 Task: Make in the project AztecTech an epic 'Software as a service (SaaS) migration'. Create in the project AztecTech an epic 'Cloud security enhancement'. Add in the project AztecTech an epic 'Continuous integration and delivery (CI/CD) implementation'
Action: Mouse moved to (233, 65)
Screenshot: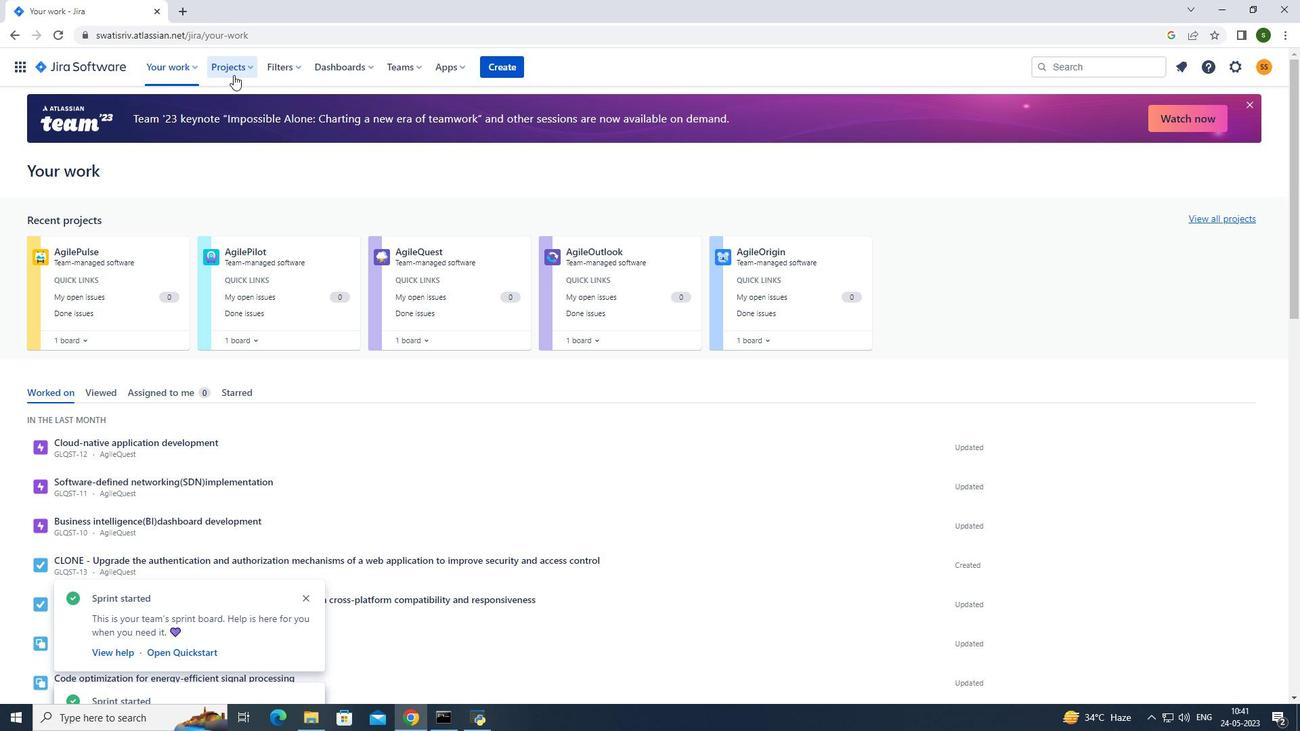 
Action: Mouse pressed left at (233, 65)
Screenshot: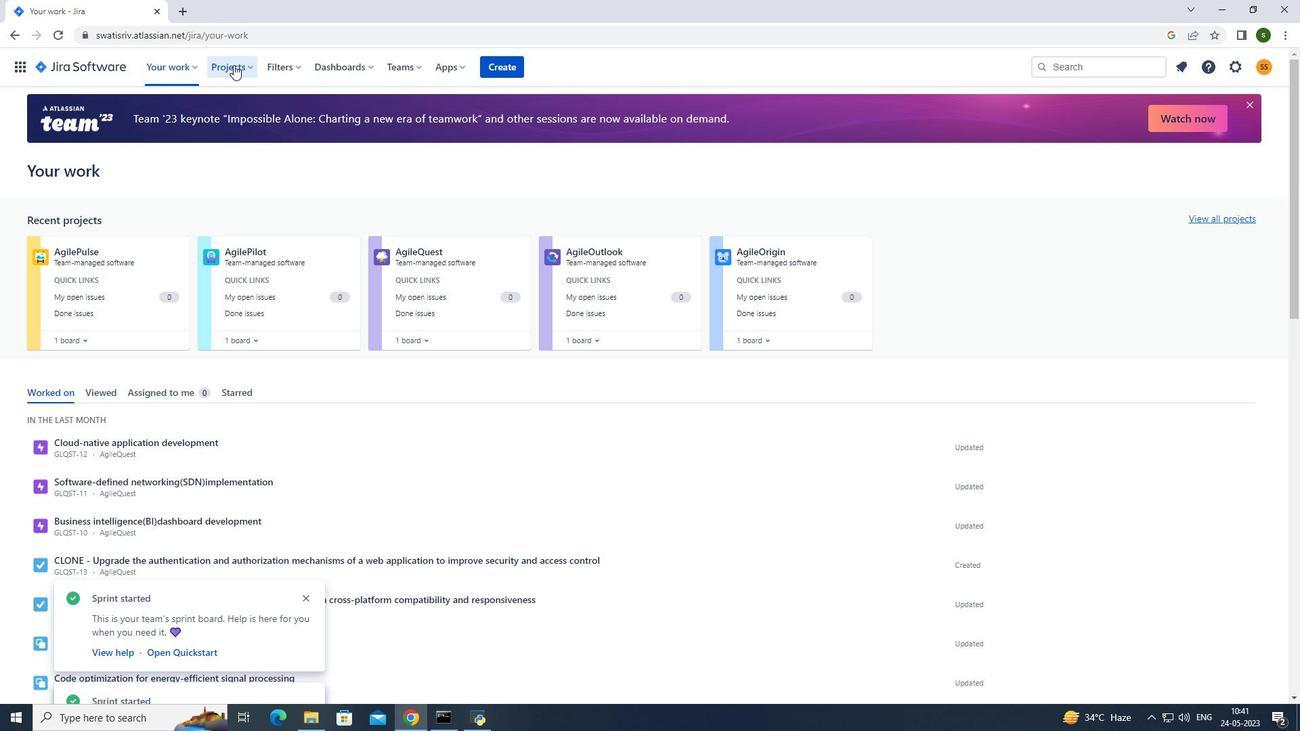
Action: Mouse moved to (270, 120)
Screenshot: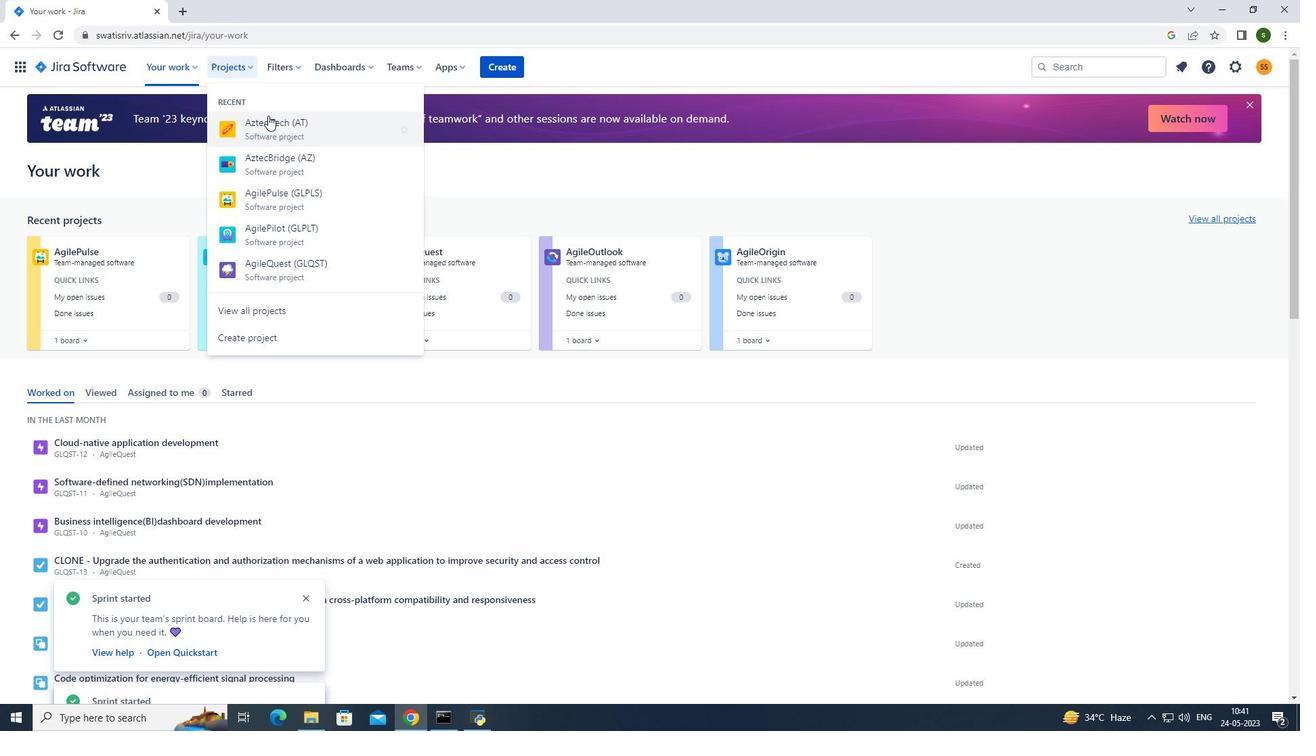 
Action: Mouse pressed left at (270, 120)
Screenshot: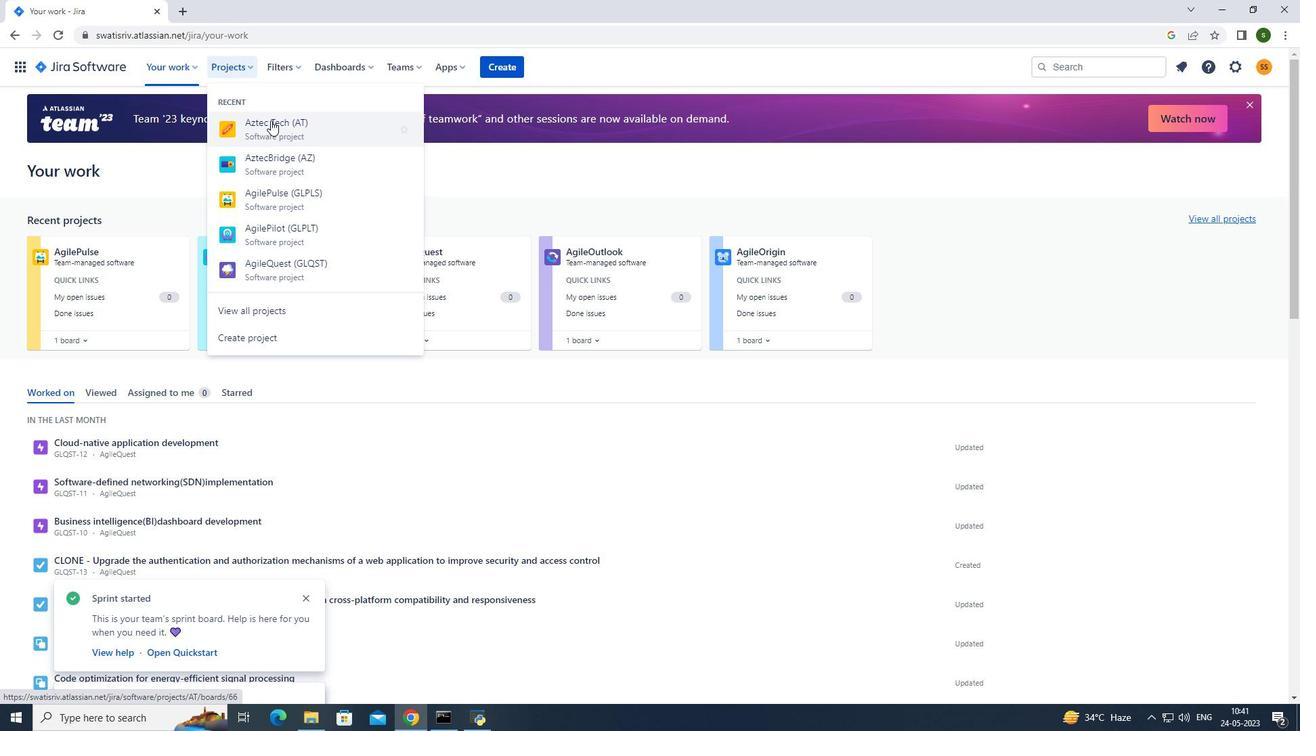 
Action: Mouse moved to (94, 209)
Screenshot: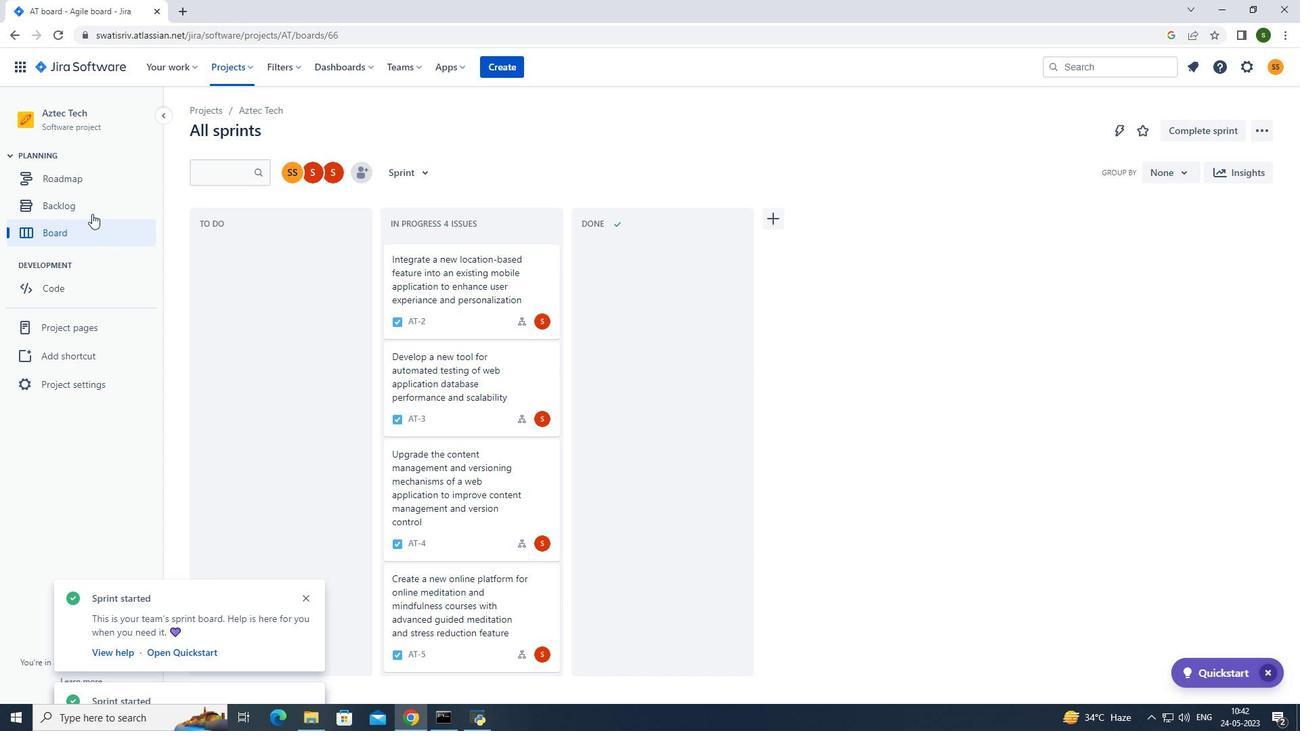 
Action: Mouse pressed left at (94, 209)
Screenshot: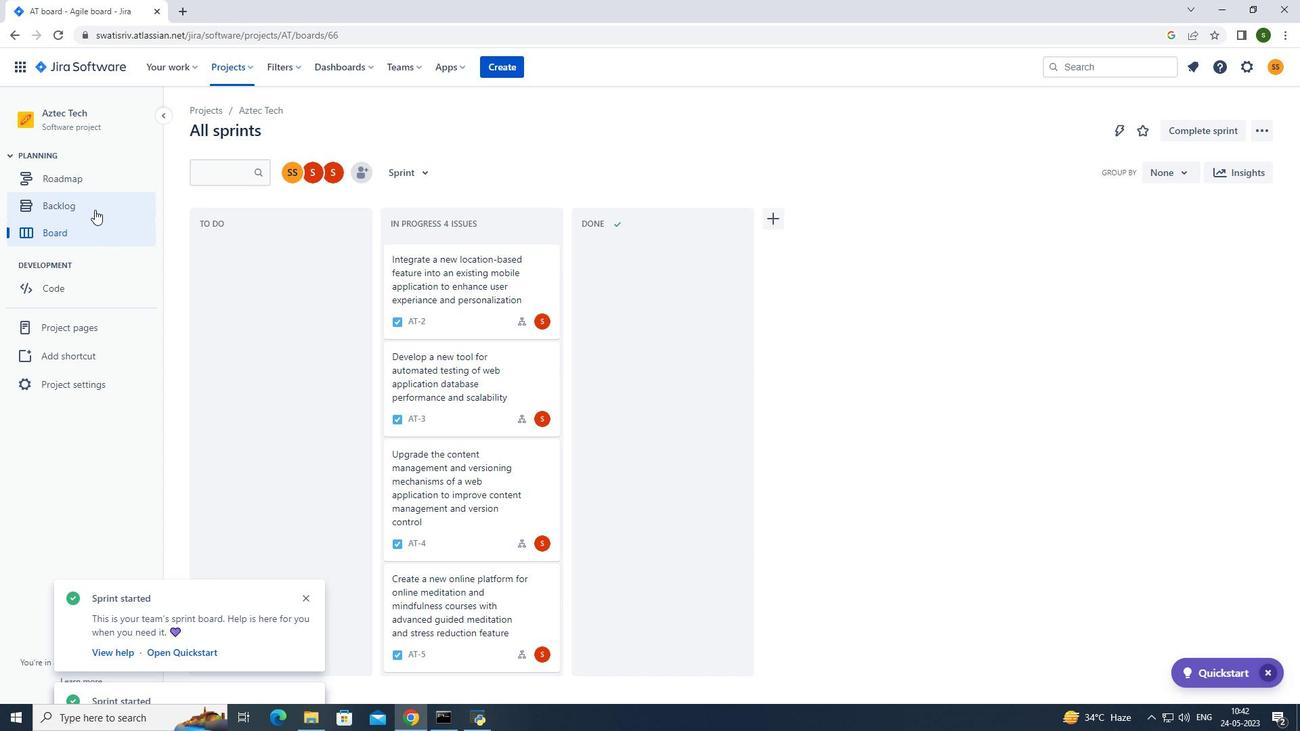 
Action: Mouse moved to (420, 168)
Screenshot: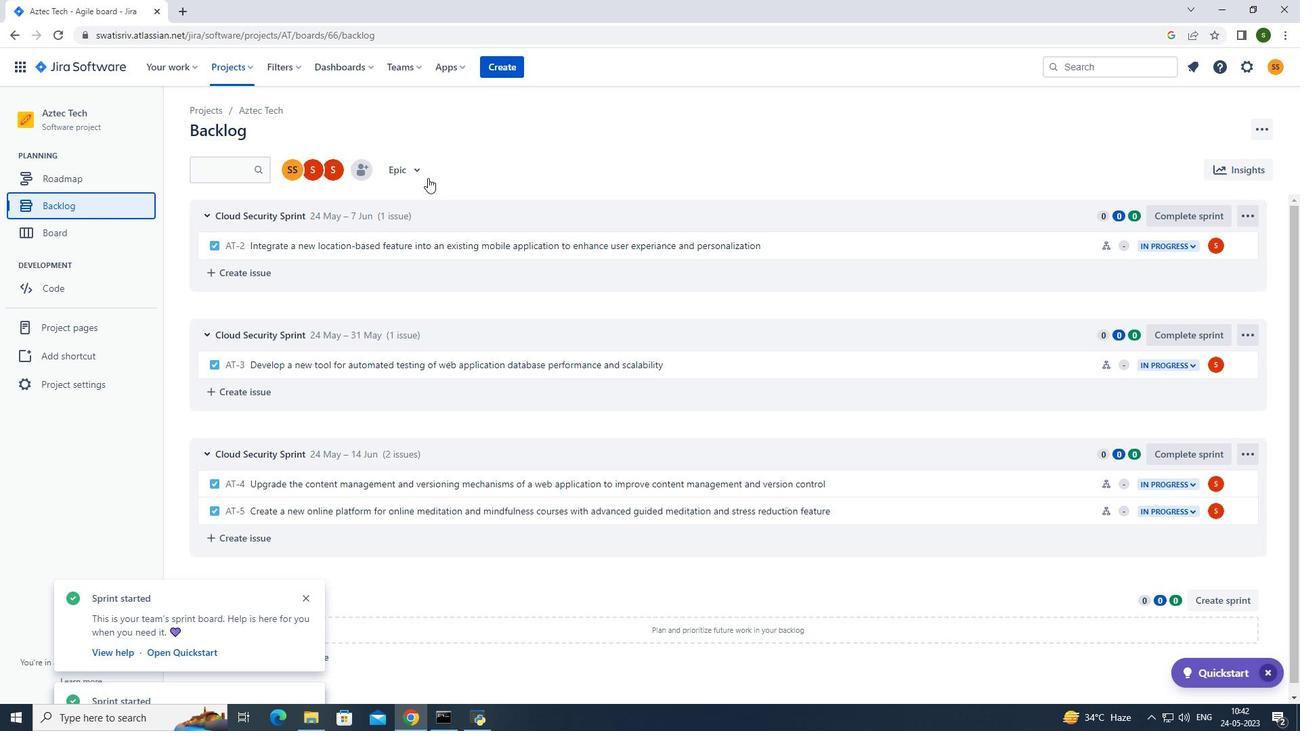 
Action: Mouse pressed left at (420, 168)
Screenshot: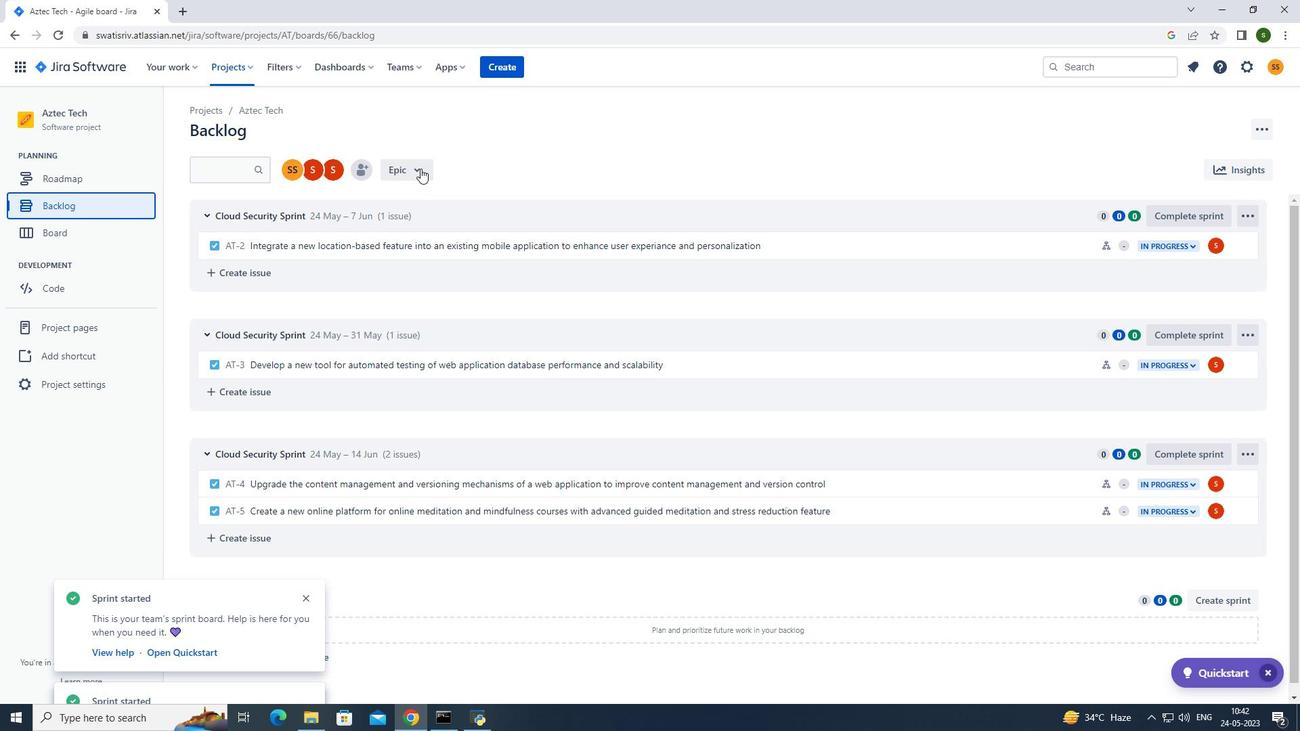 
Action: Mouse moved to (400, 250)
Screenshot: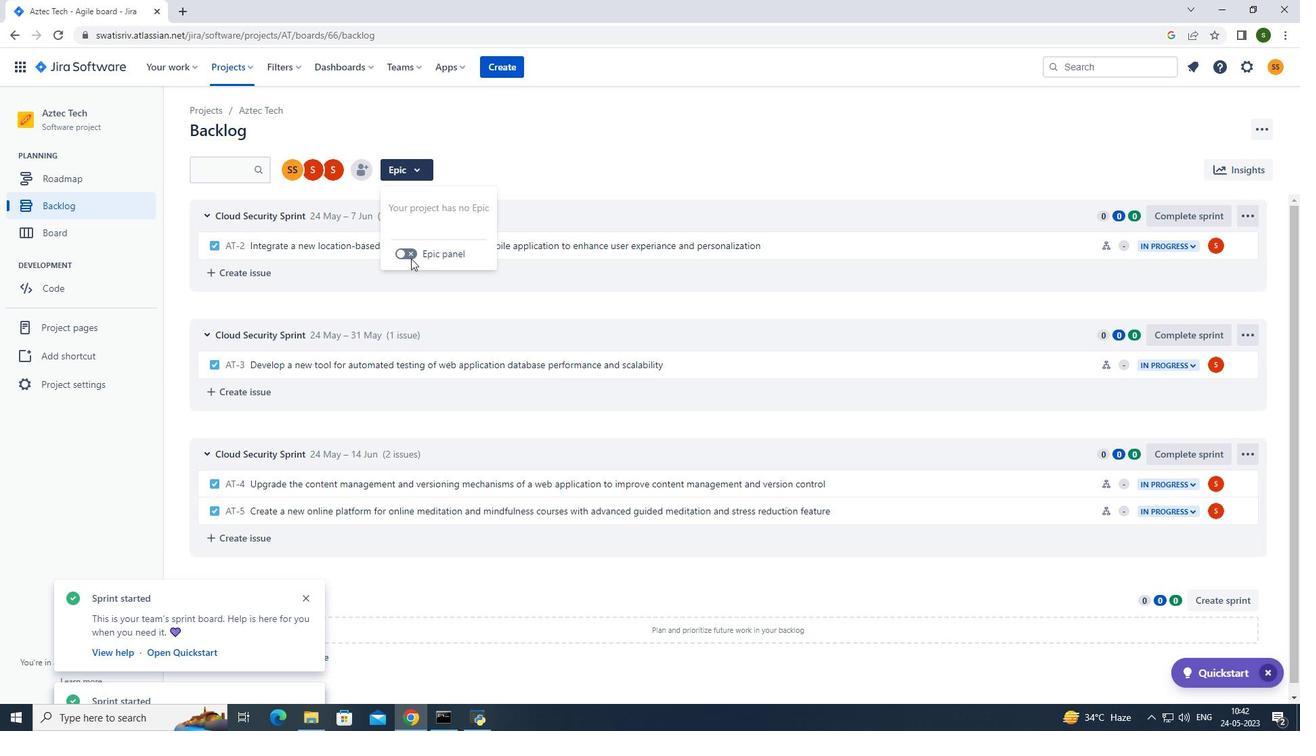 
Action: Mouse pressed left at (400, 250)
Screenshot: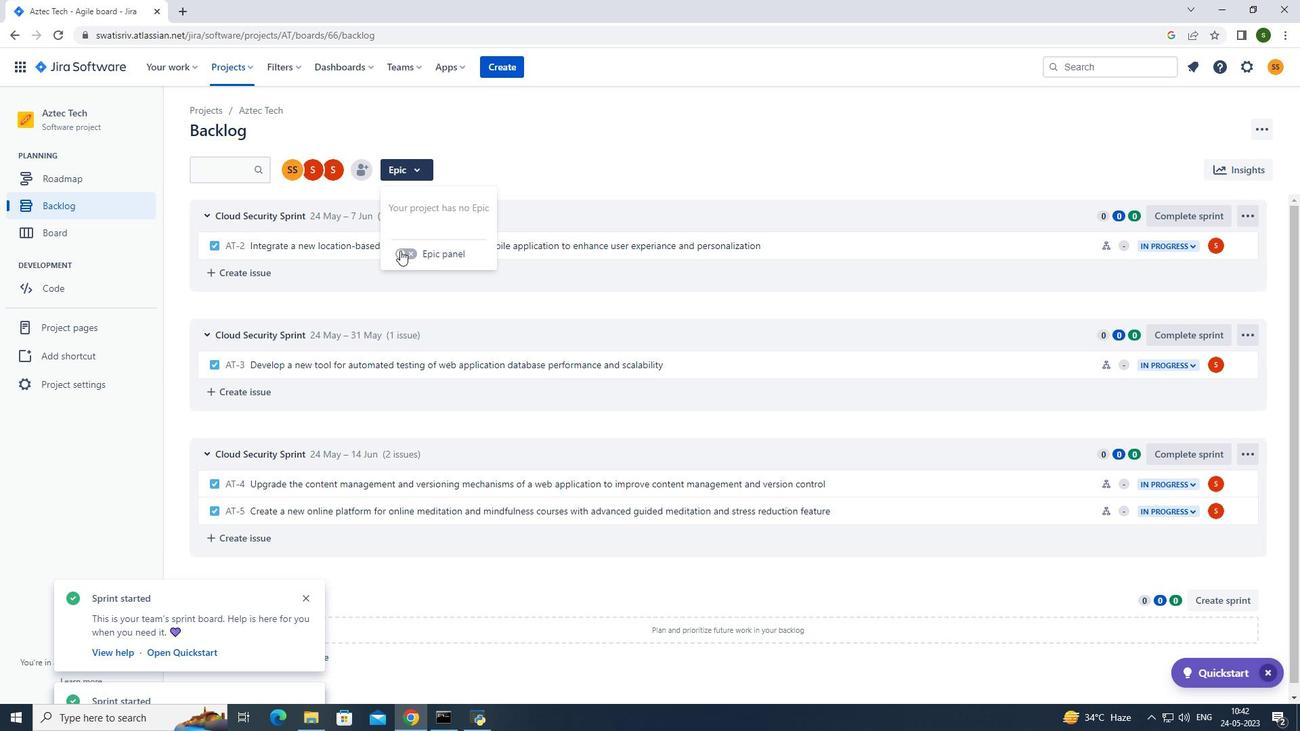 
Action: Mouse moved to (270, 473)
Screenshot: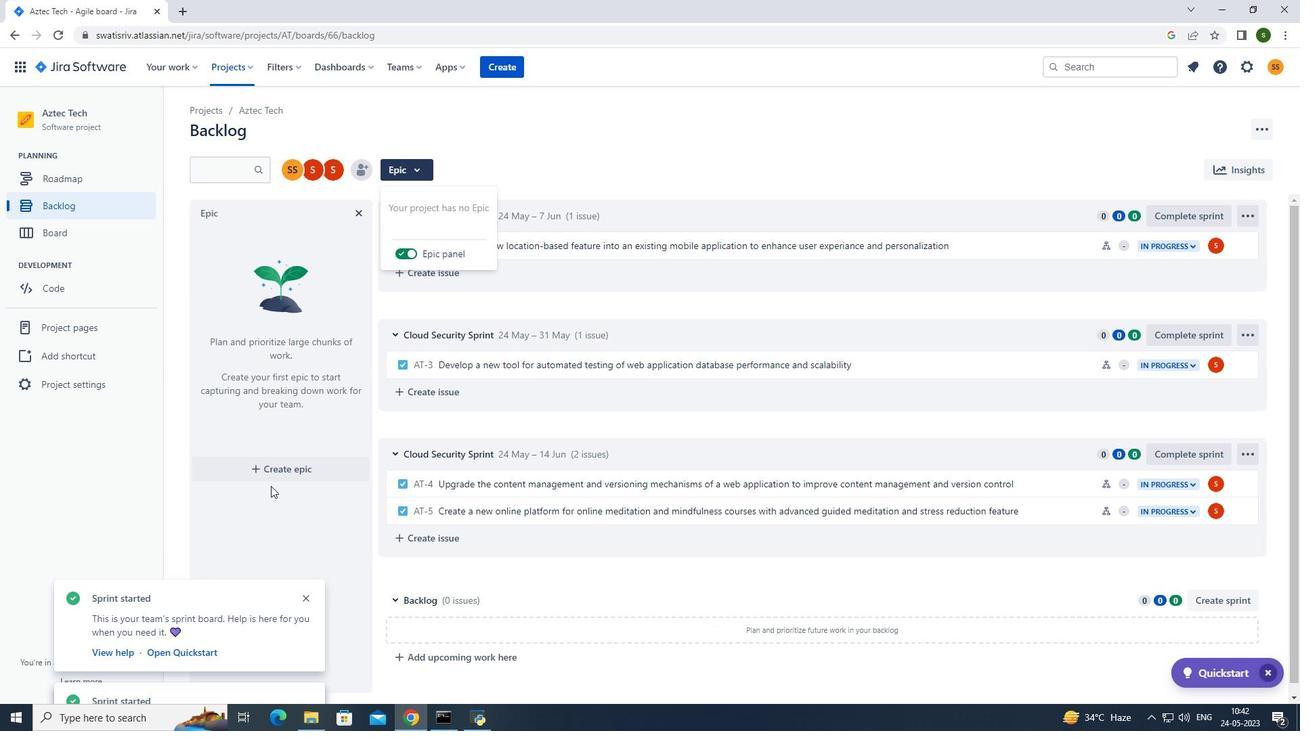 
Action: Mouse pressed left at (270, 473)
Screenshot: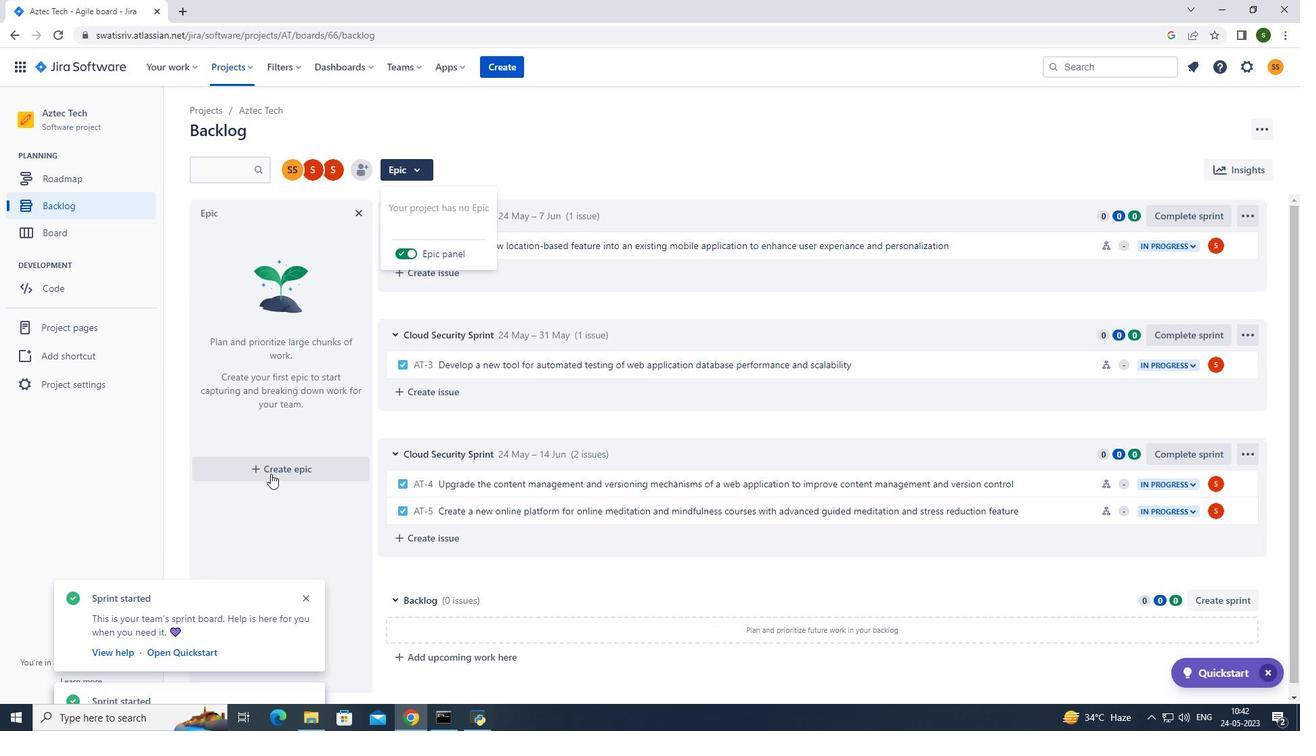 
Action: Mouse moved to (271, 472)
Screenshot: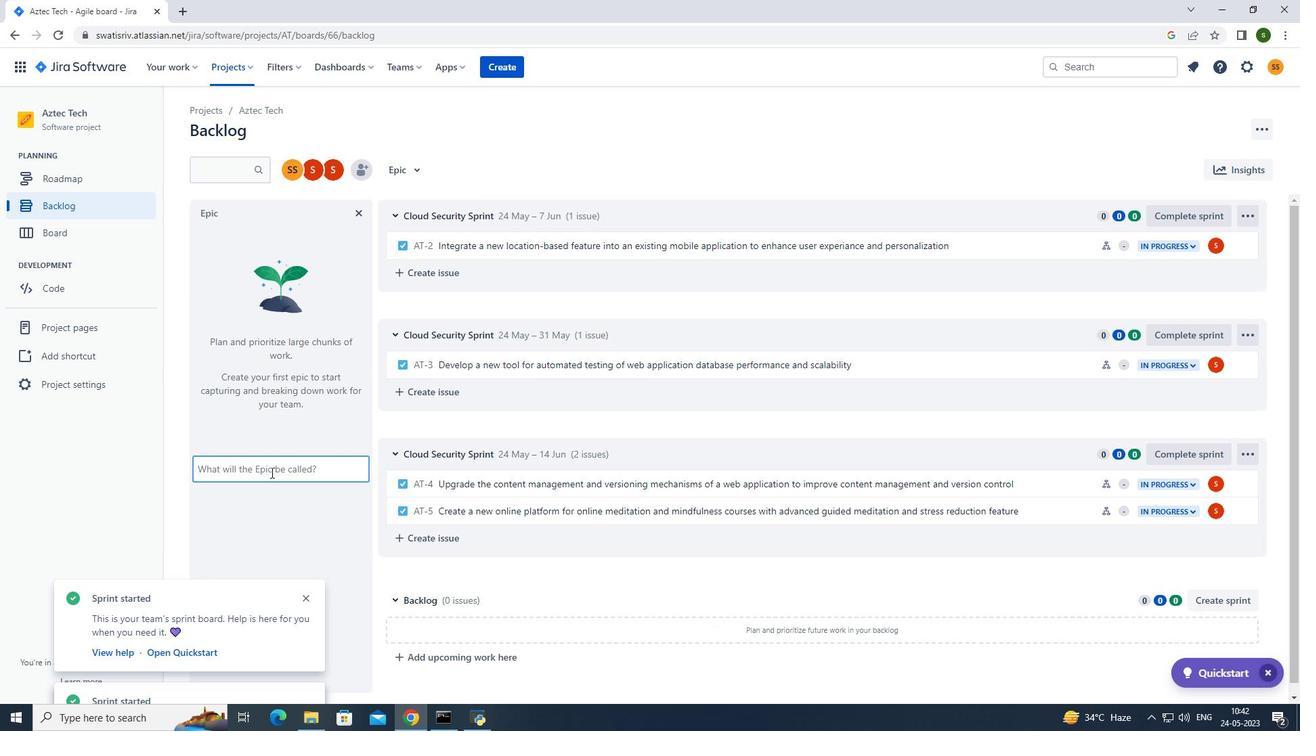 
Action: Key pressed <Key.caps_lock>S<Key.caps_lock>oftware<Key.space>as<Key.space>a<Key.space>service<Key.shift_r>(<Key.caps_lock>S<Key.caps_lock>aa<Key.caps_lock>S<Key.shift_r>)<Key.caps_lock>migration<Key.enter>
Screenshot: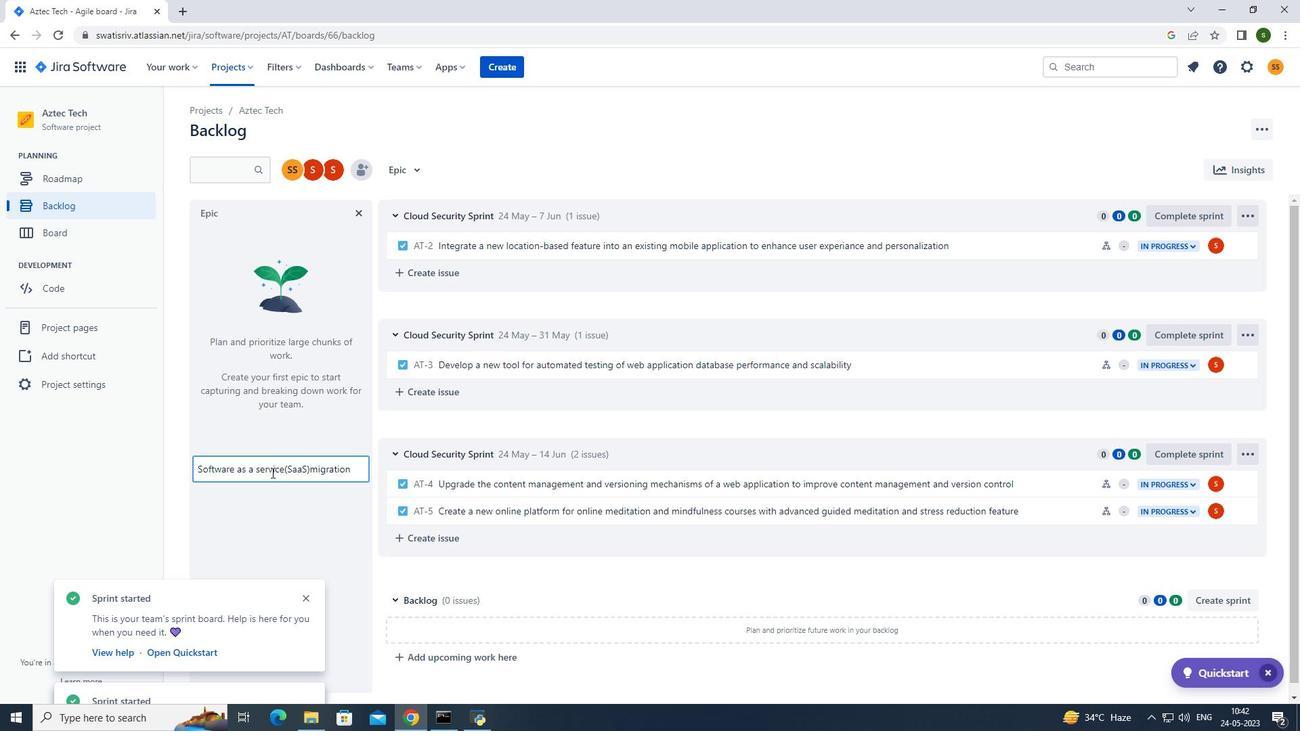 
Action: Mouse moved to (249, 62)
Screenshot: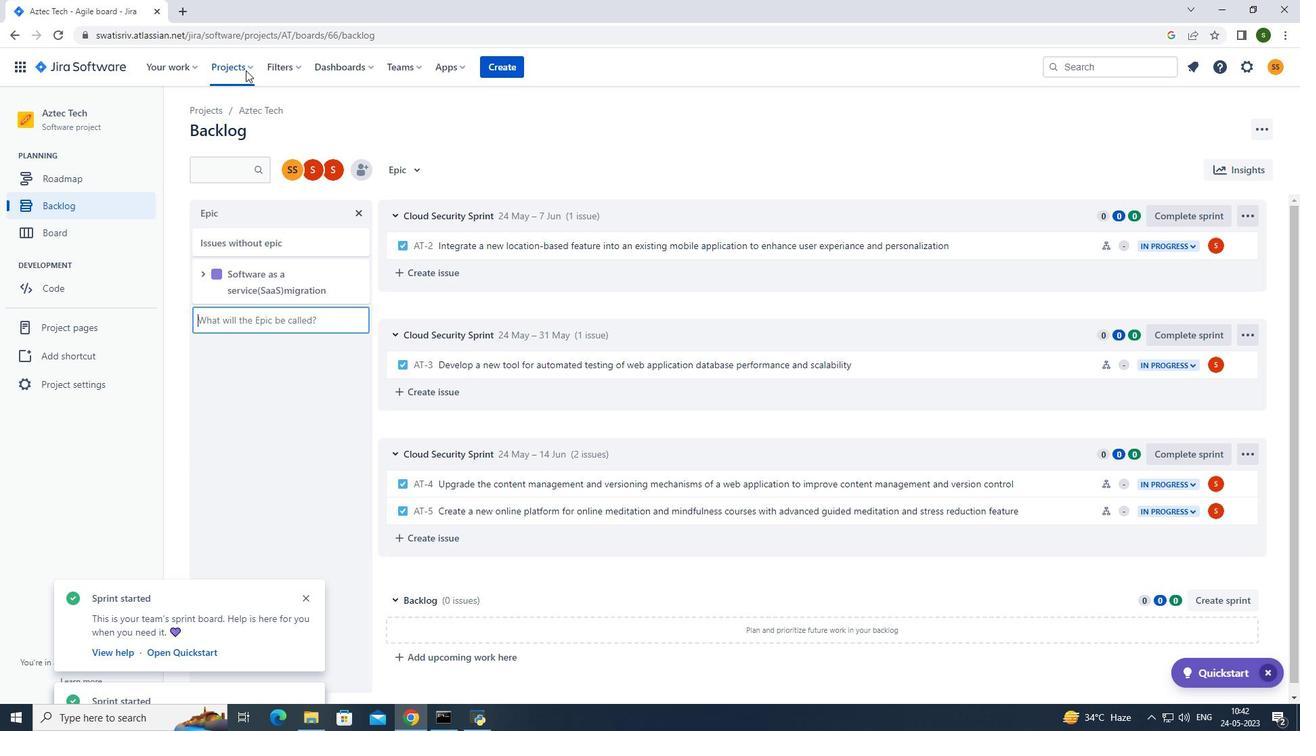
Action: Mouse pressed left at (249, 62)
Screenshot: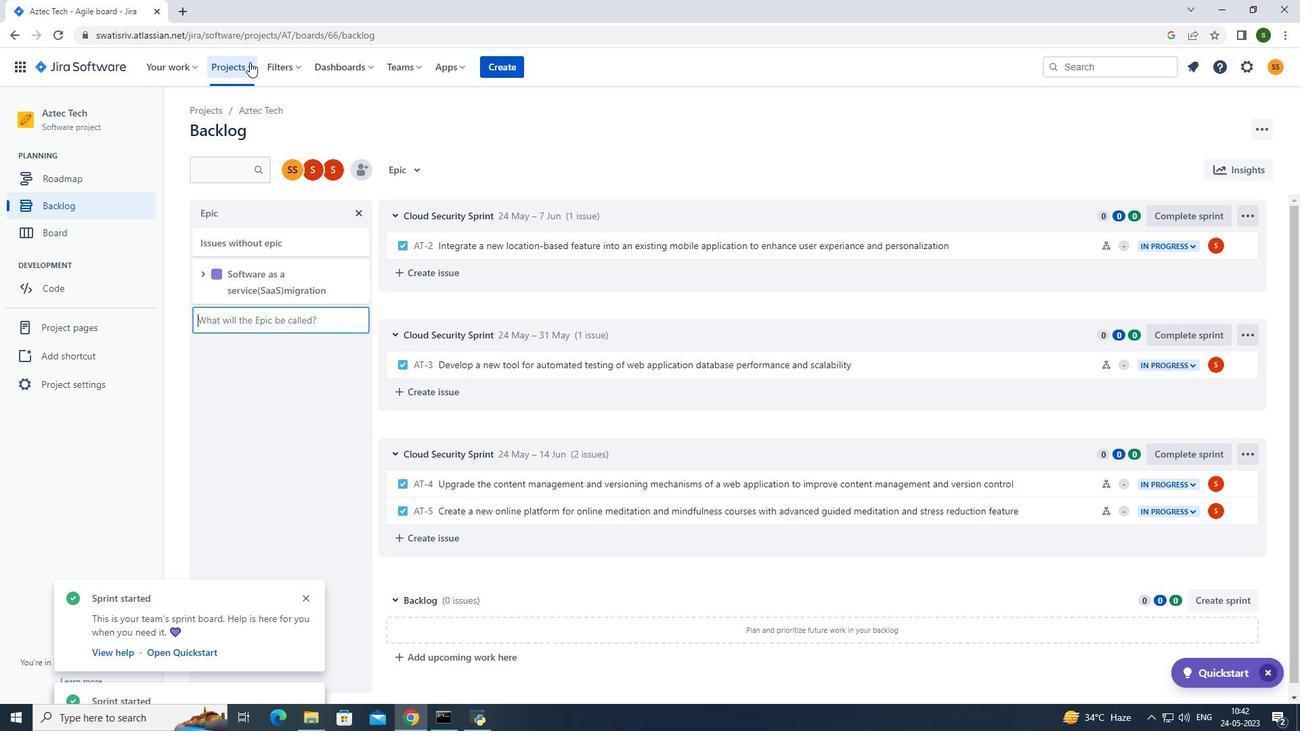 
Action: Mouse moved to (272, 128)
Screenshot: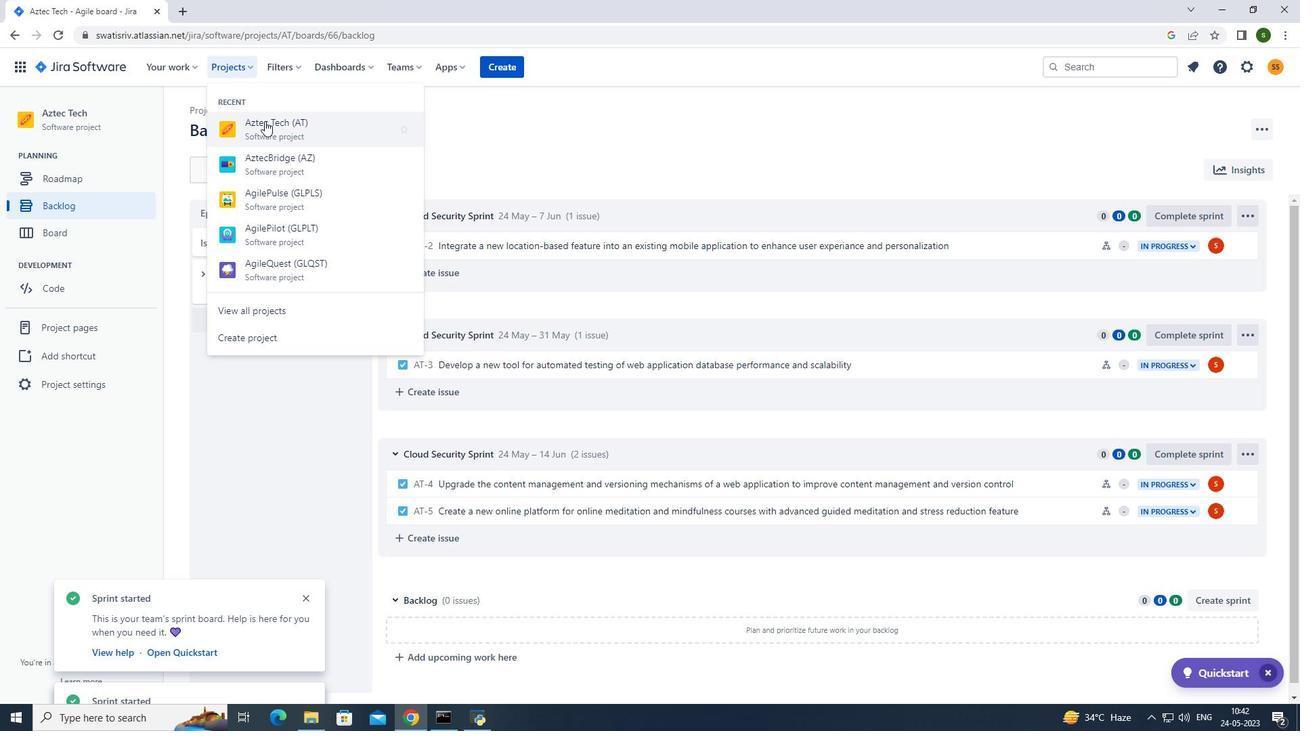 
Action: Mouse pressed left at (272, 128)
Screenshot: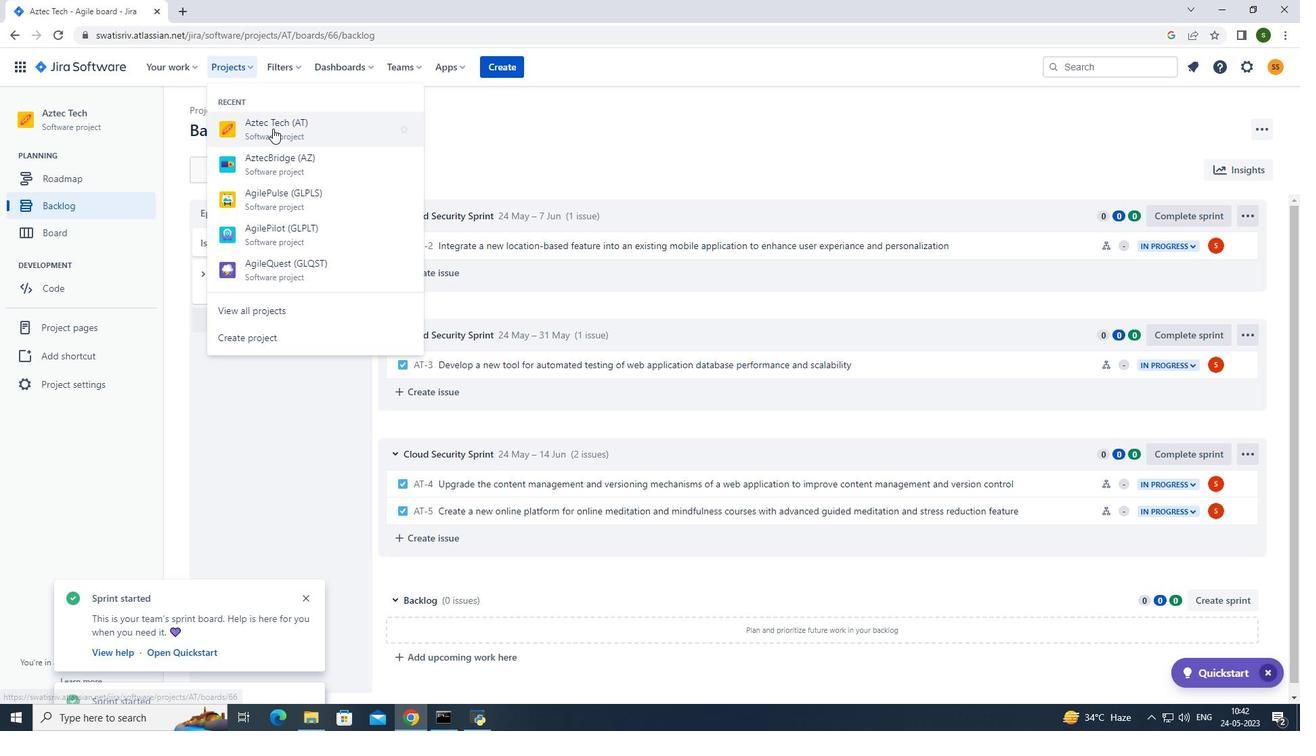 
Action: Mouse moved to (102, 212)
Screenshot: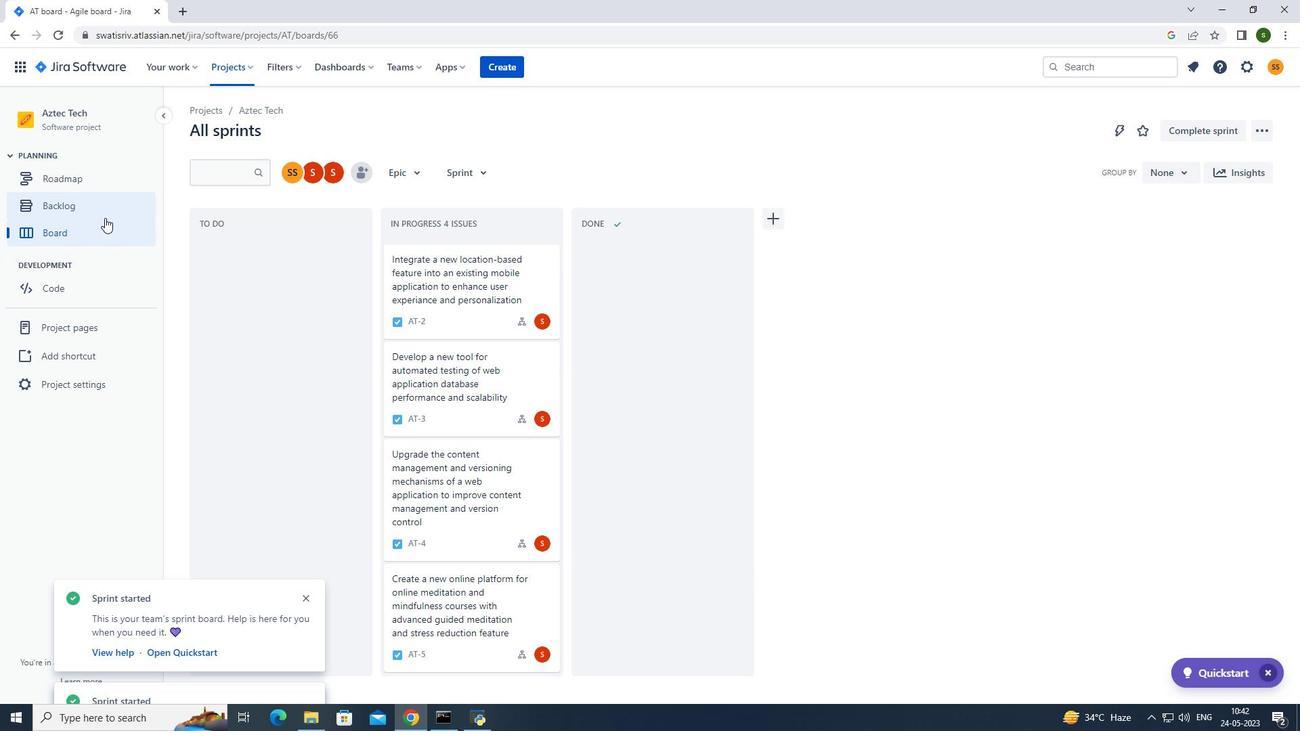 
Action: Mouse pressed left at (102, 212)
Screenshot: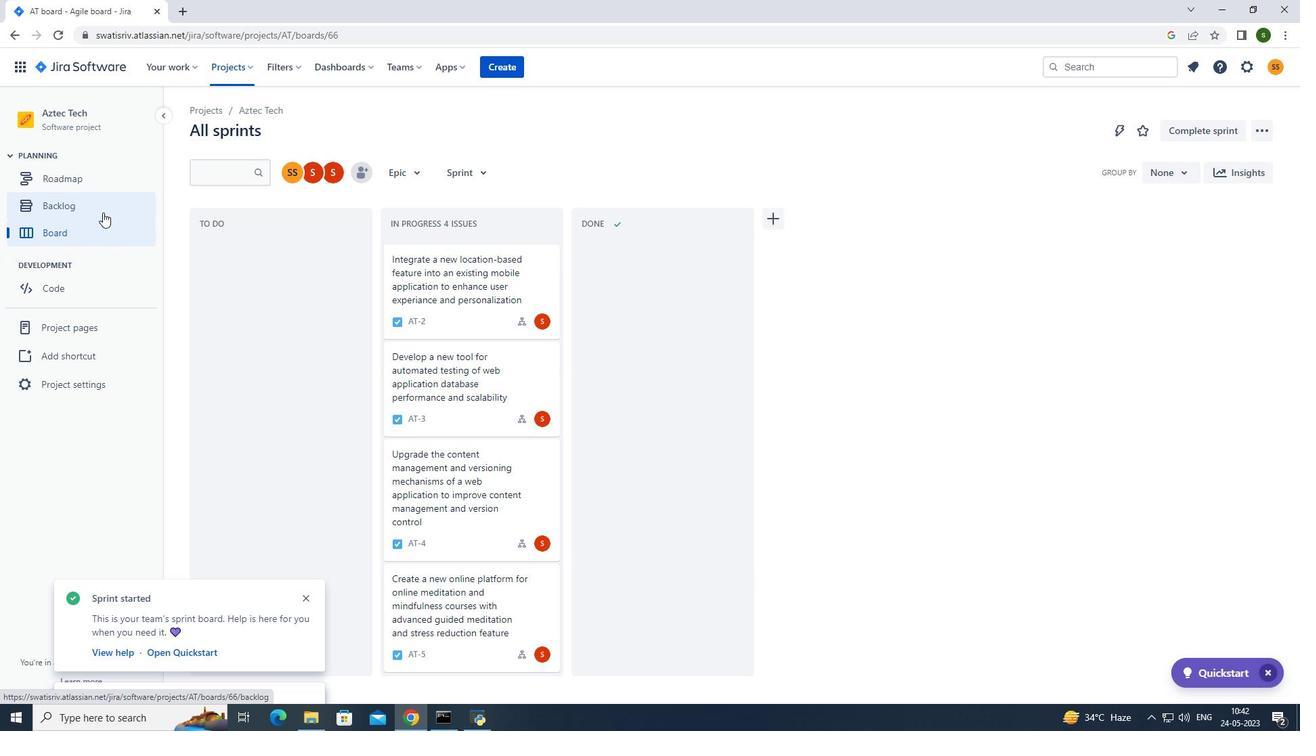 
Action: Mouse moved to (283, 318)
Screenshot: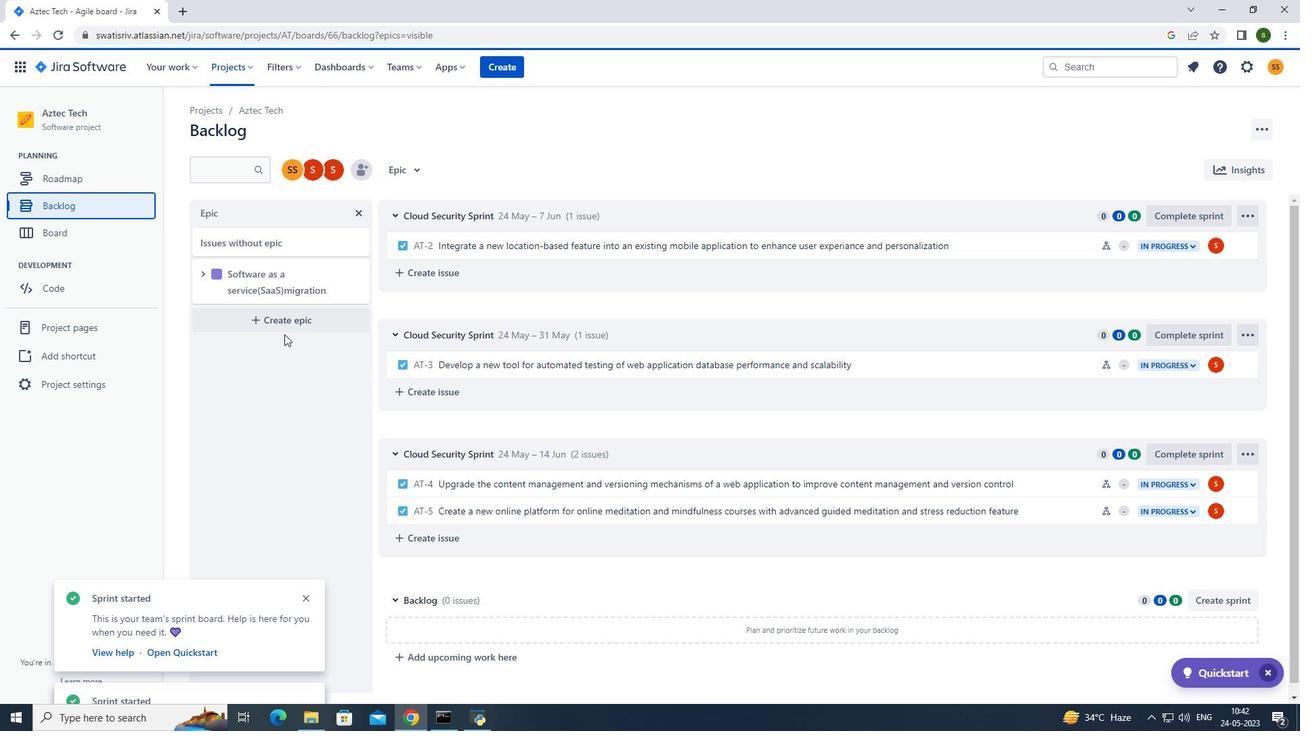 
Action: Mouse pressed left at (283, 318)
Screenshot: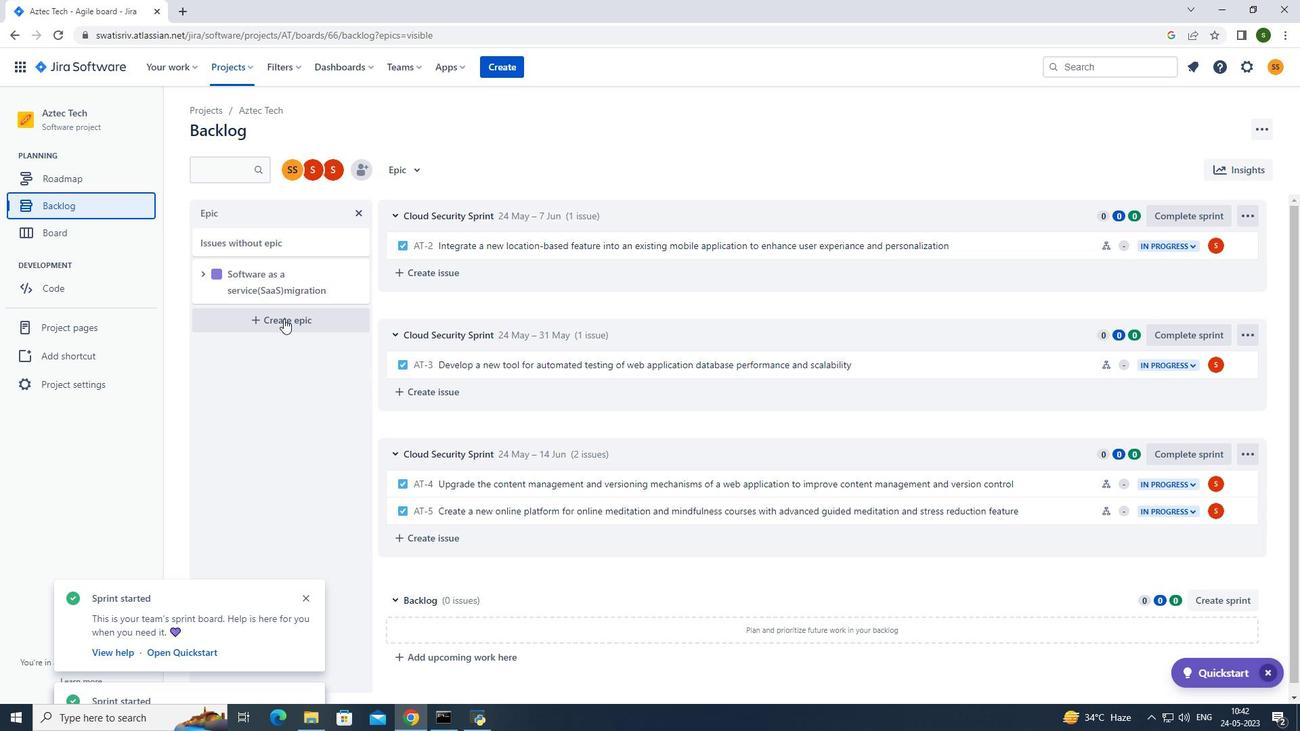 
Action: Mouse moved to (278, 320)
Screenshot: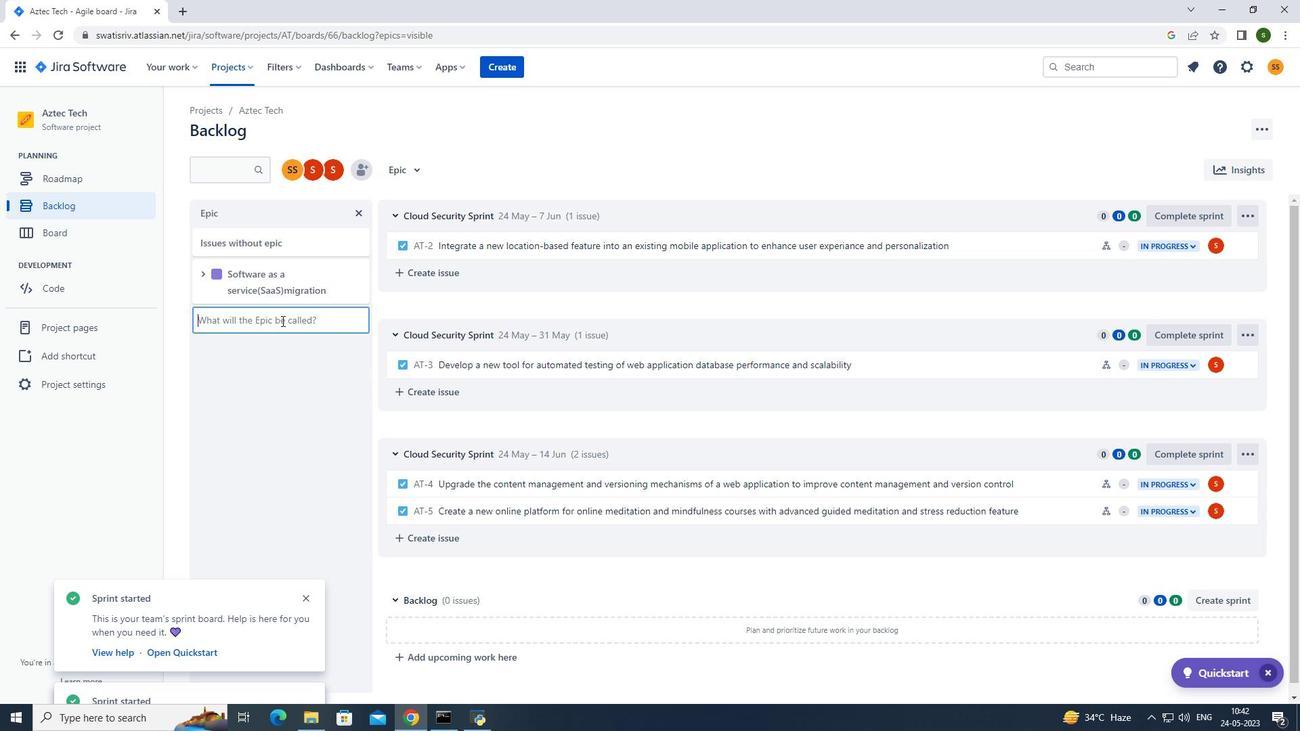 
Action: Key pressed <Key.caps_lock>C
Screenshot: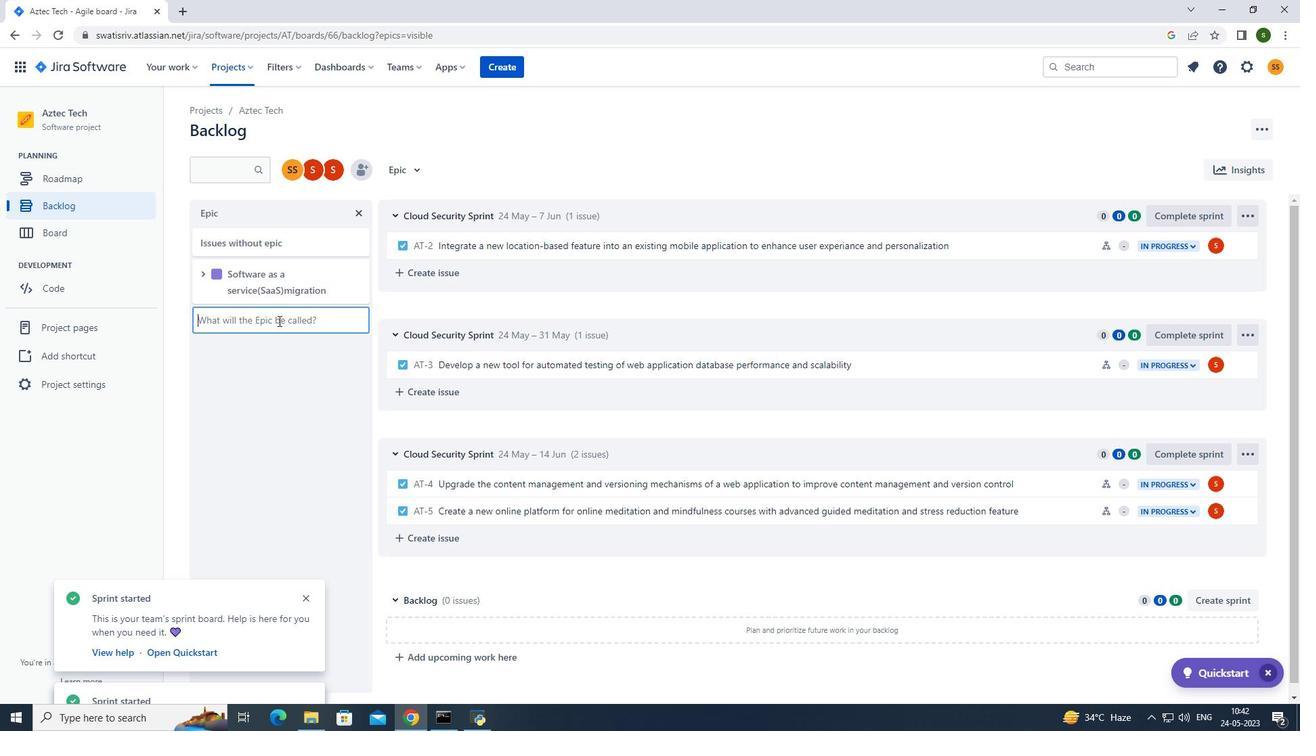 
Action: Mouse moved to (278, 321)
Screenshot: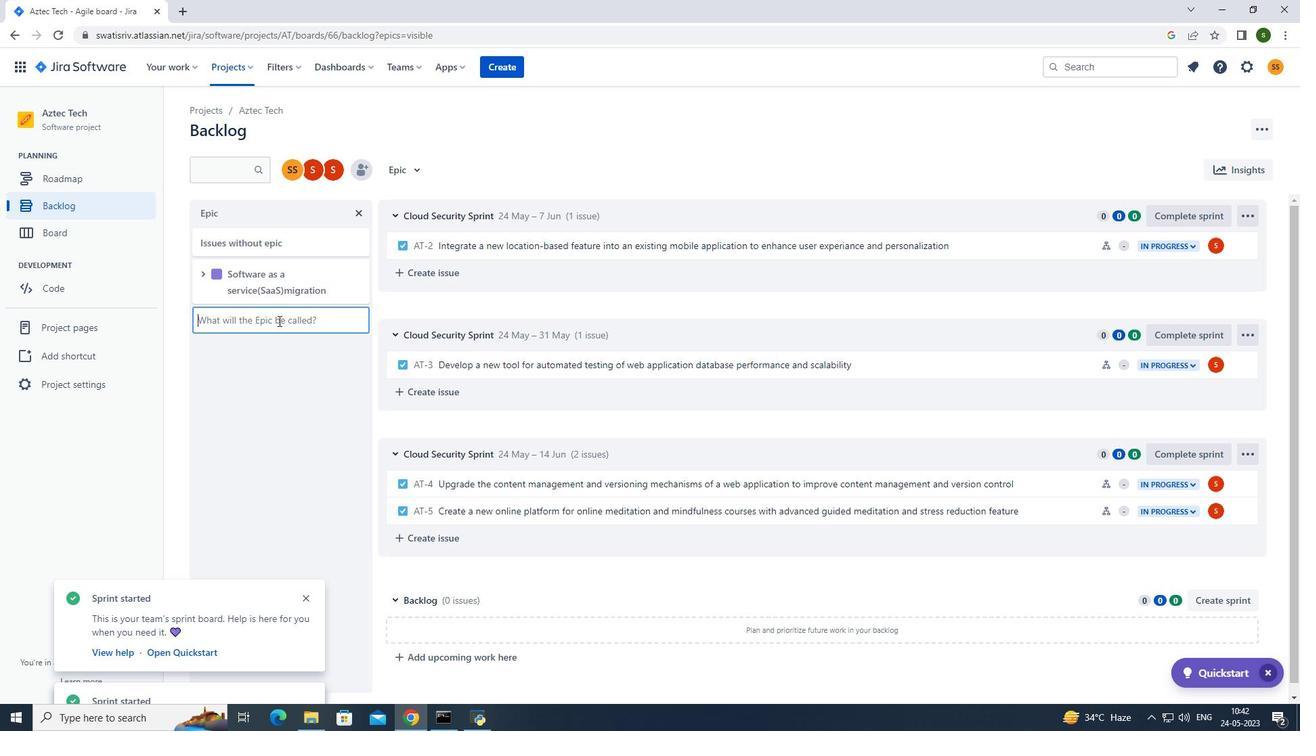
Action: Key pressed <Key.caps_lock>loud<Key.space>security<Key.space>enhancement<Key.enter>
Screenshot: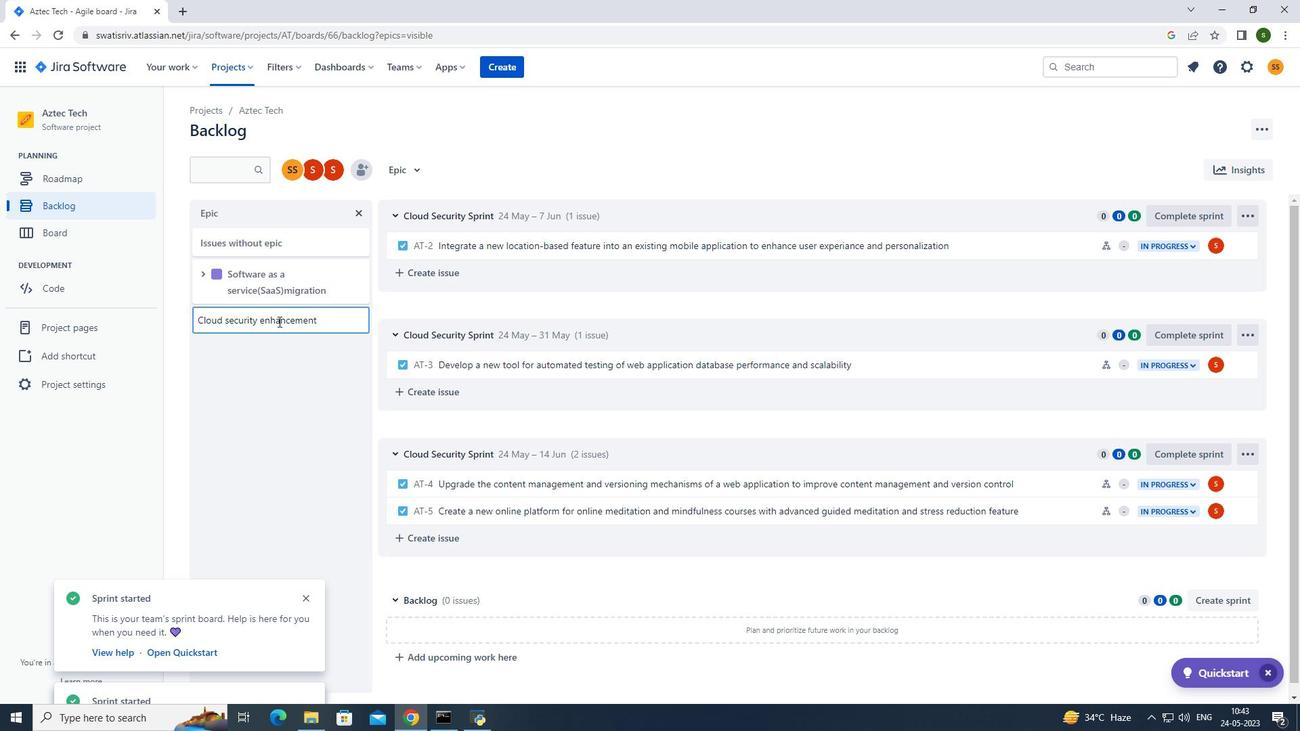 
Action: Mouse moved to (244, 68)
Screenshot: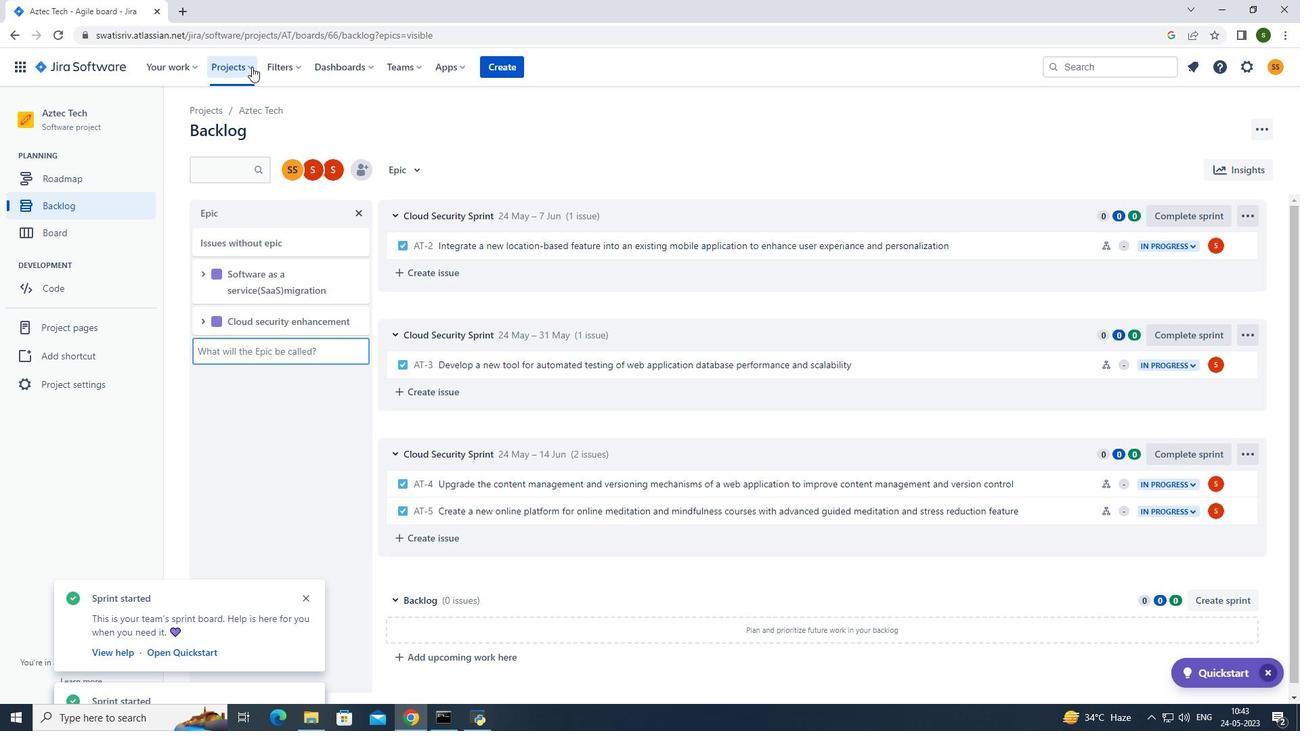 
Action: Mouse pressed left at (244, 68)
Screenshot: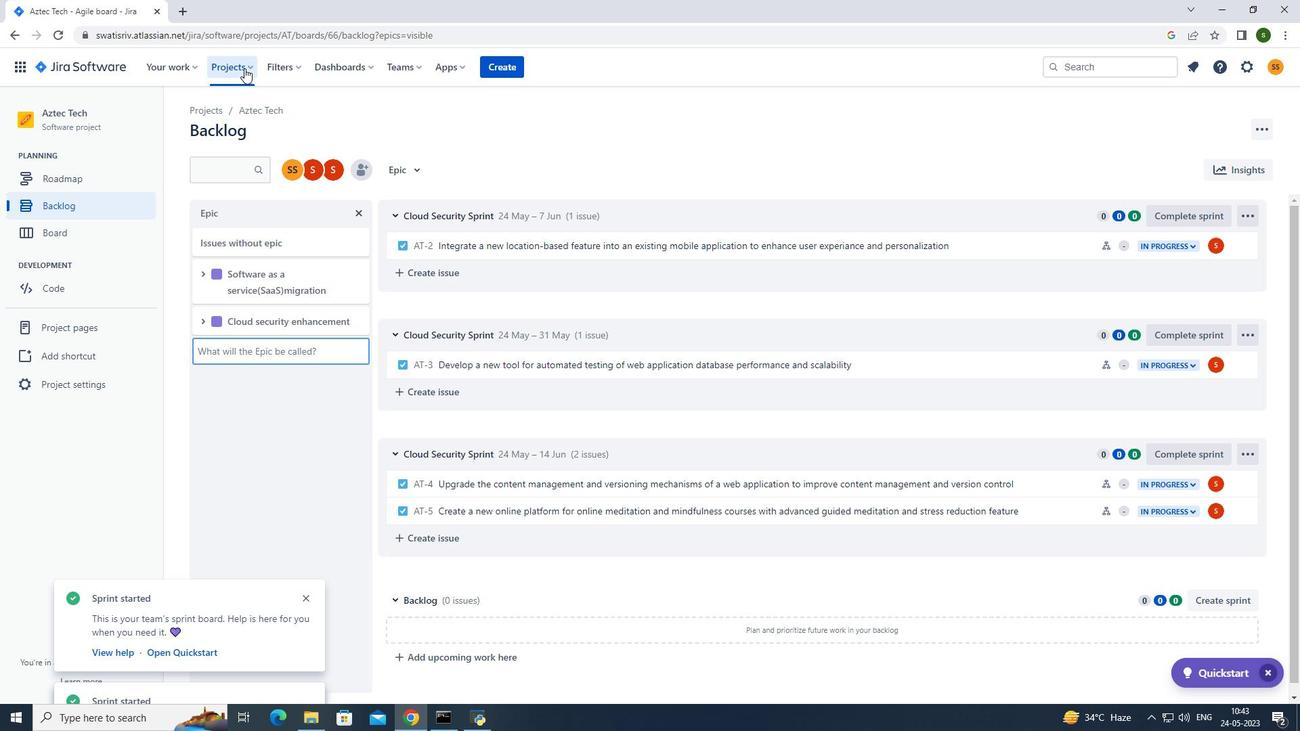 
Action: Mouse moved to (281, 130)
Screenshot: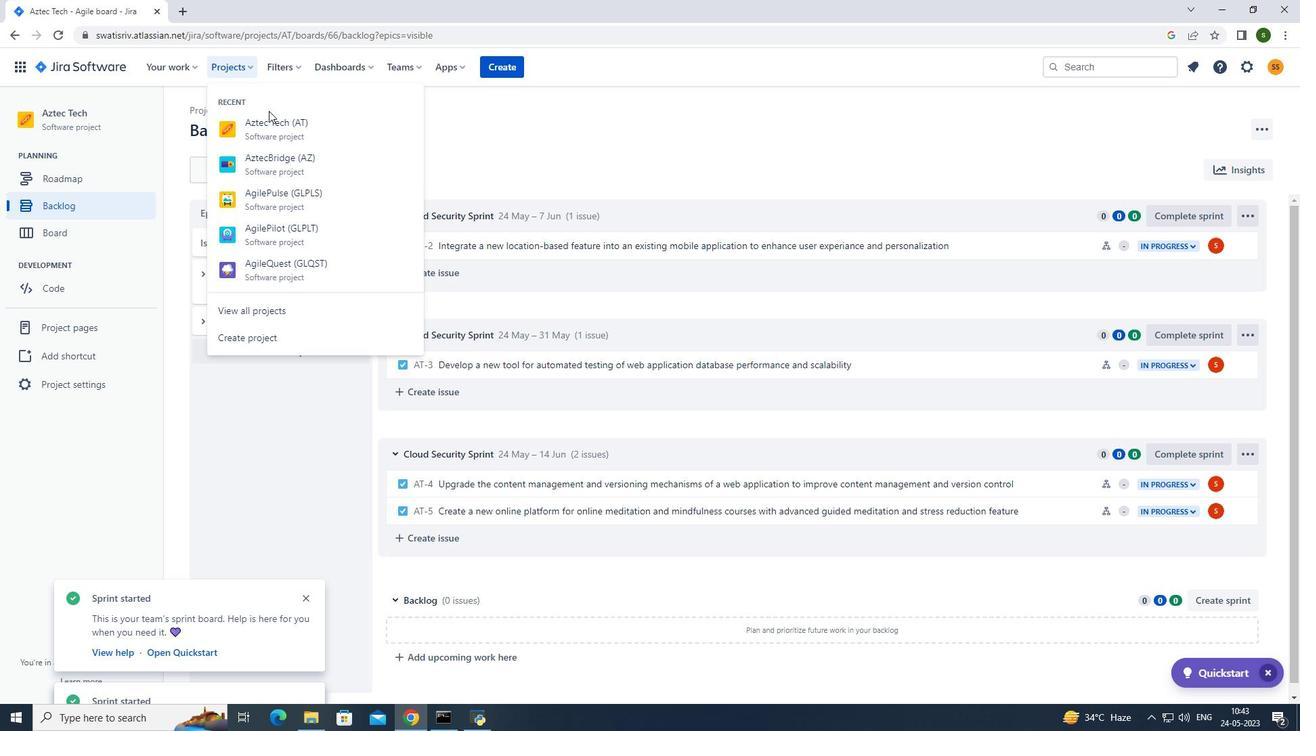 
Action: Mouse pressed left at (281, 130)
Screenshot: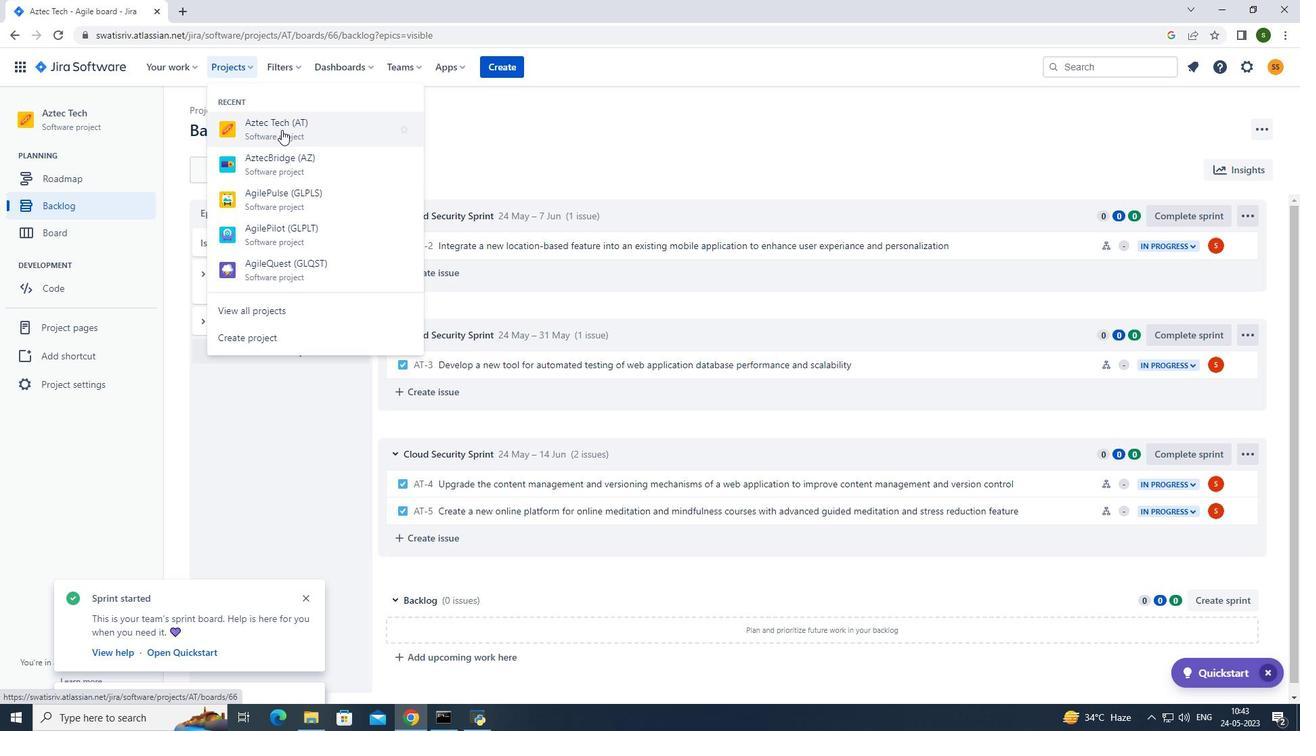 
Action: Mouse moved to (96, 210)
Screenshot: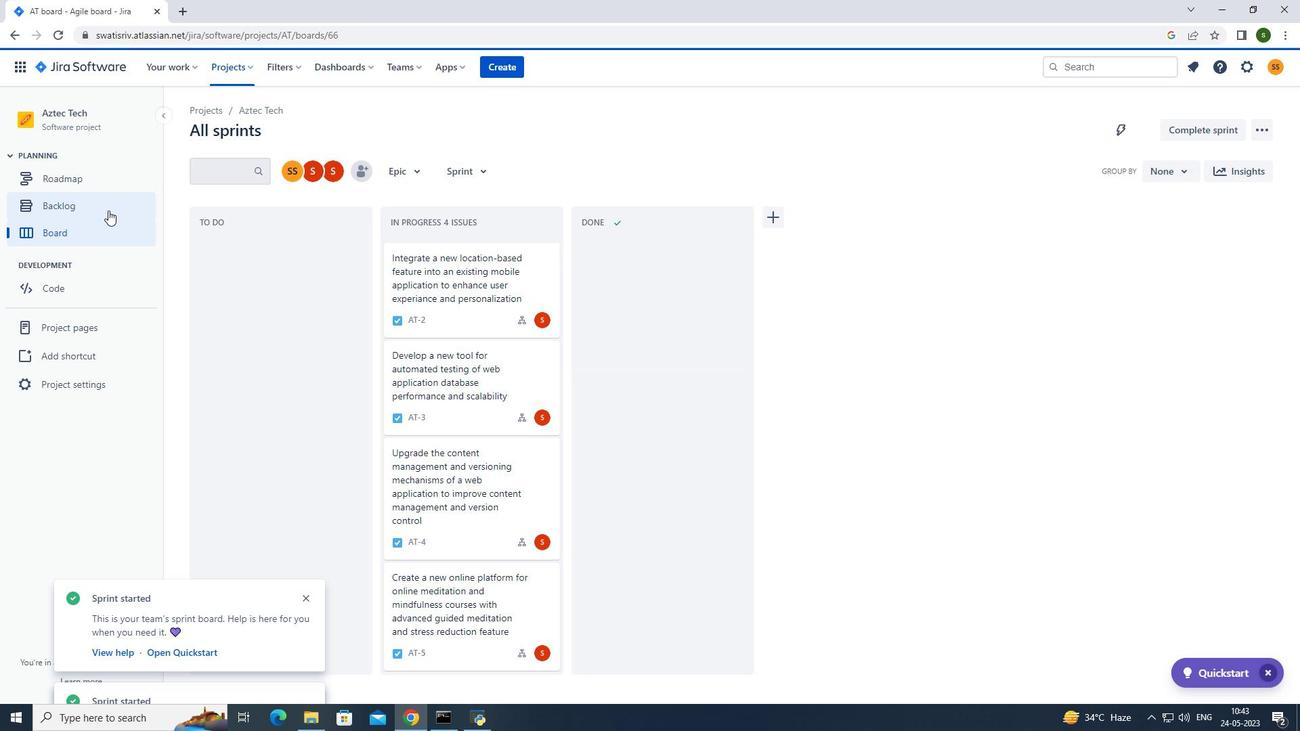 
Action: Mouse pressed left at (96, 210)
Screenshot: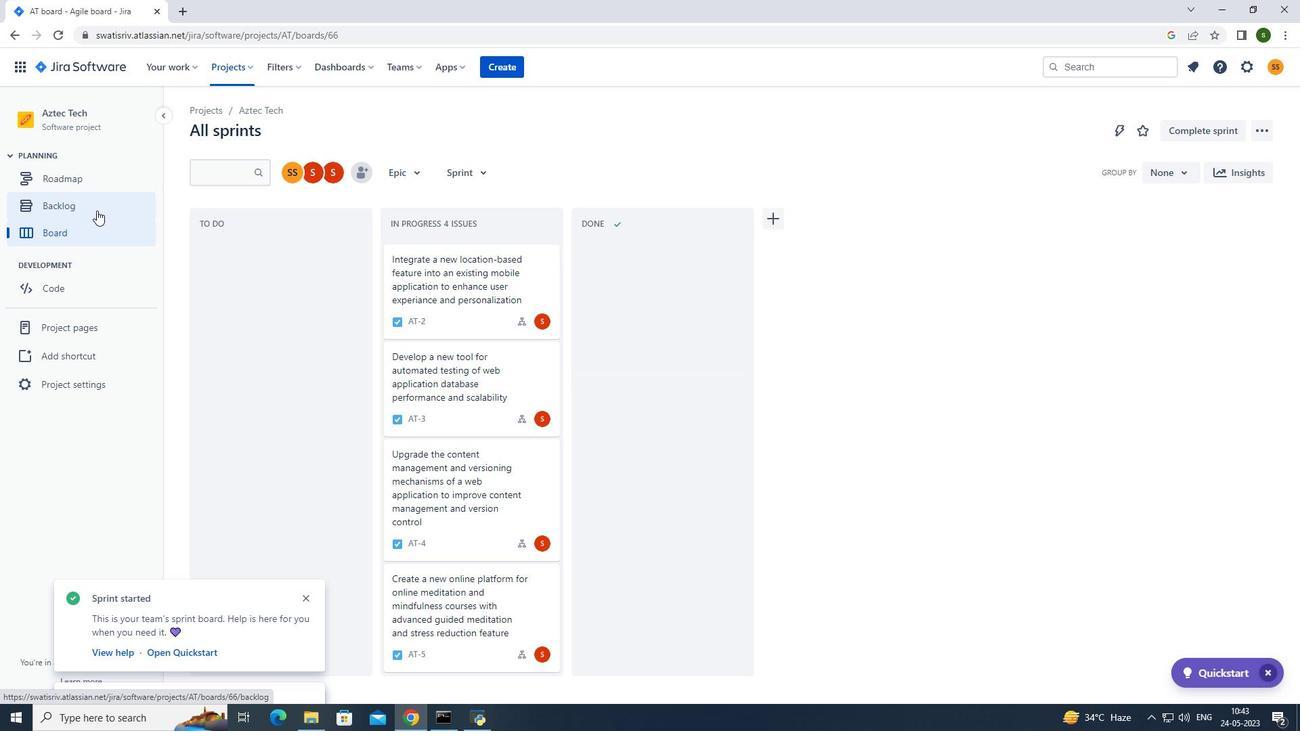 
Action: Mouse moved to (281, 352)
Screenshot: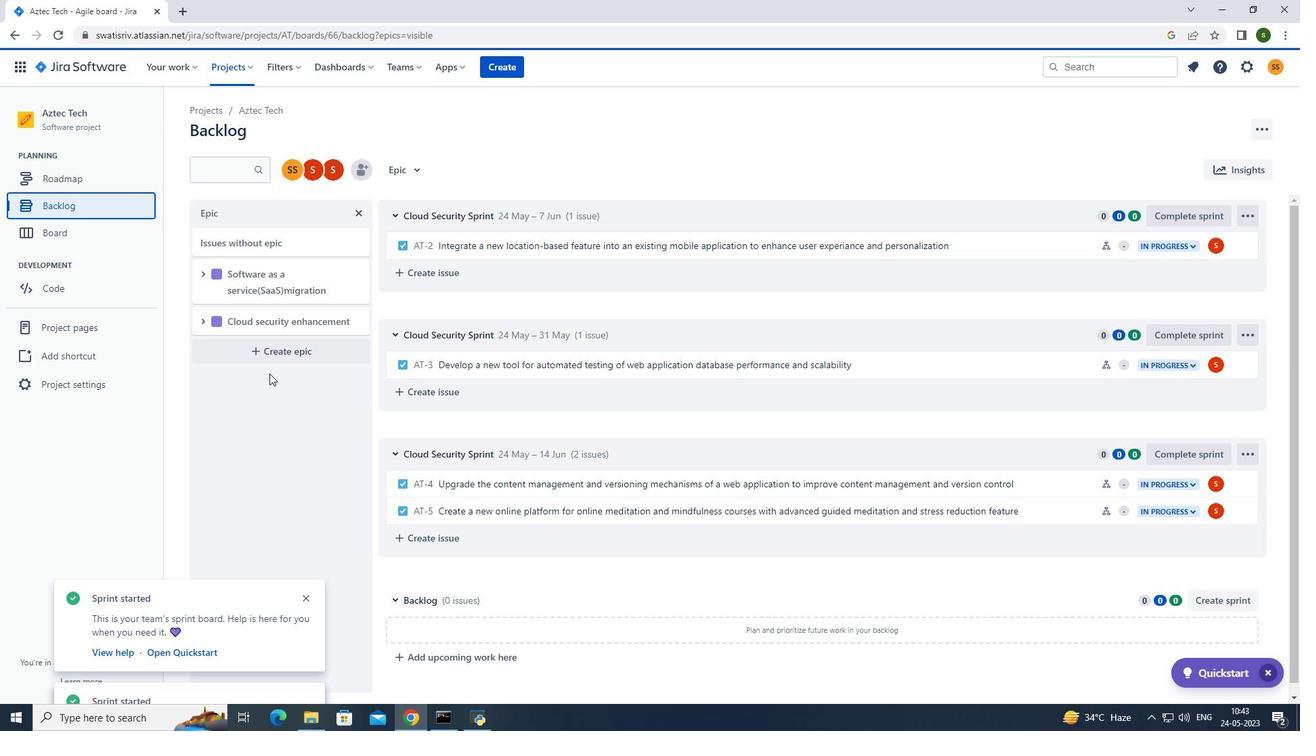 
Action: Mouse pressed left at (281, 352)
Screenshot: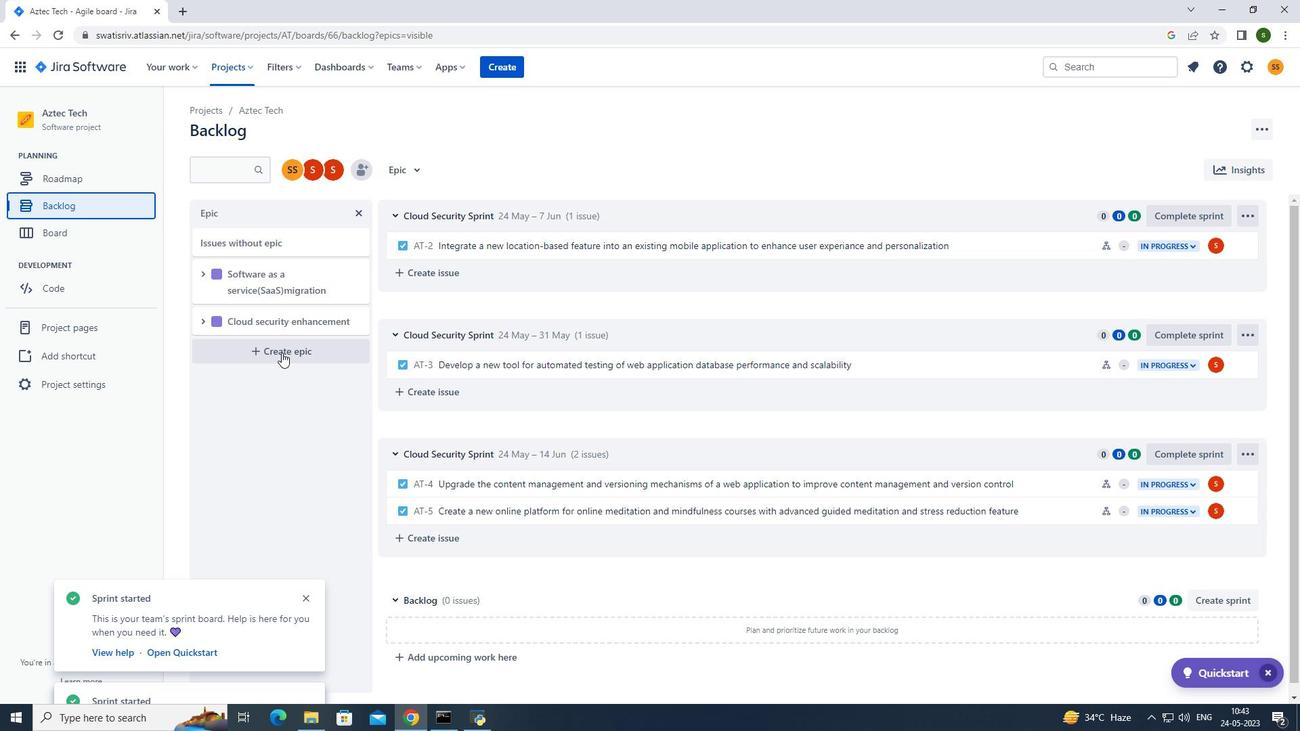 
Action: Mouse moved to (272, 352)
Screenshot: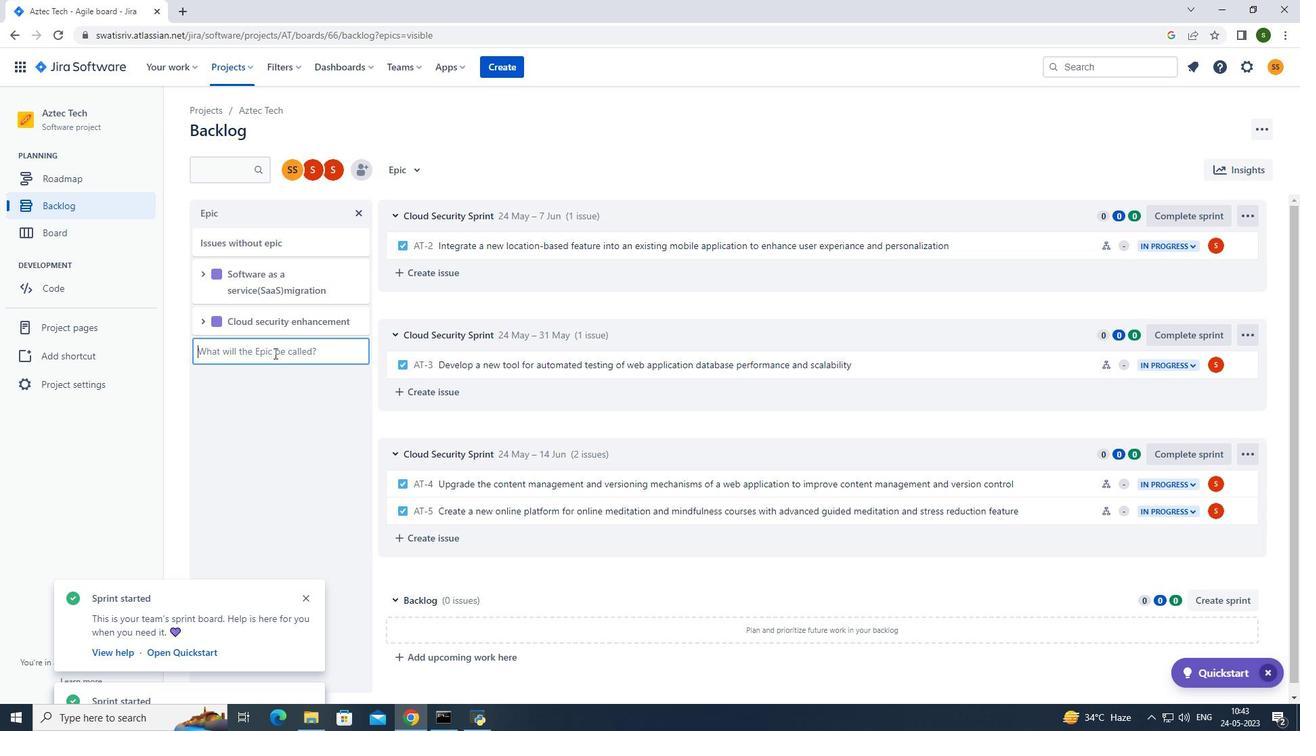
Action: Mouse pressed left at (272, 352)
Screenshot: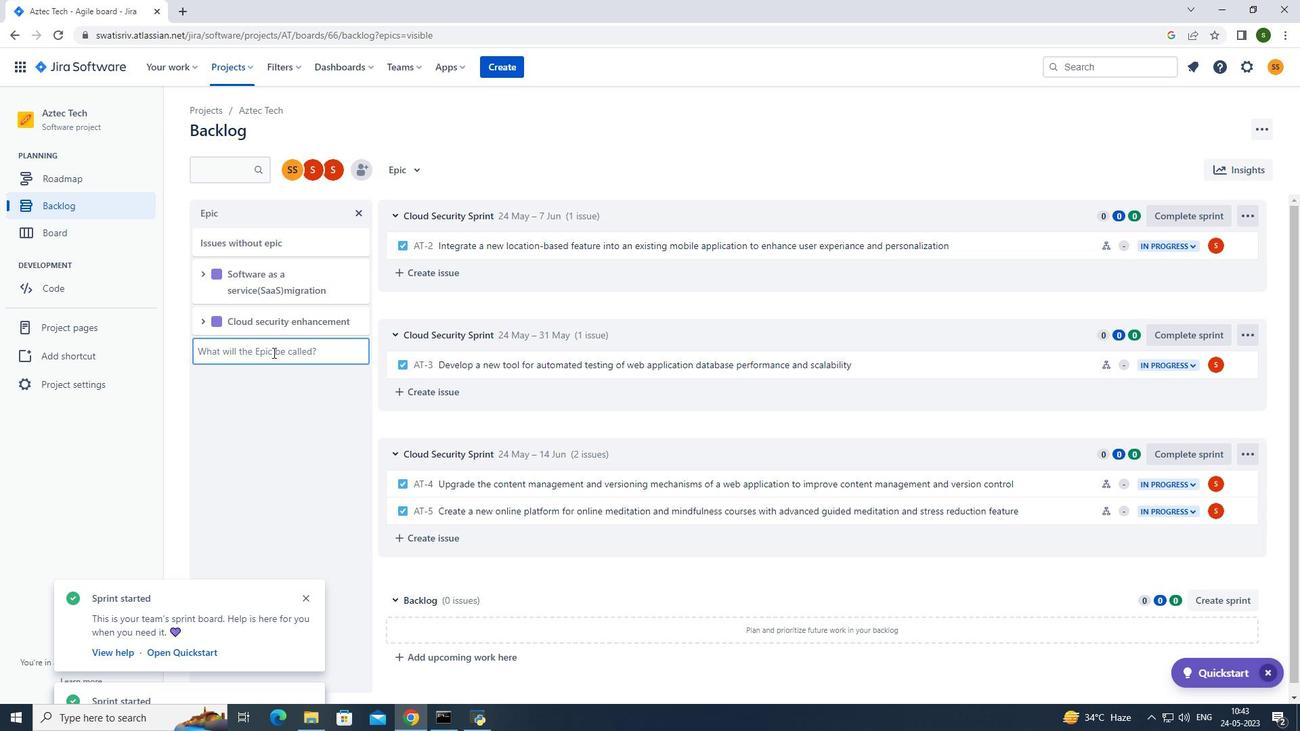 
Action: Key pressed <Key.caps_lock>C<Key.caps_lock>ontinuous<Key.space>integration<Key.space>and<Key.space>delivery<Key.space><Key.shift_r>(<Key.caps_lock>CI/CD<Key.shift_r>)<Key.space><Key.caps_lock>implementation<Key.enter>
Screenshot: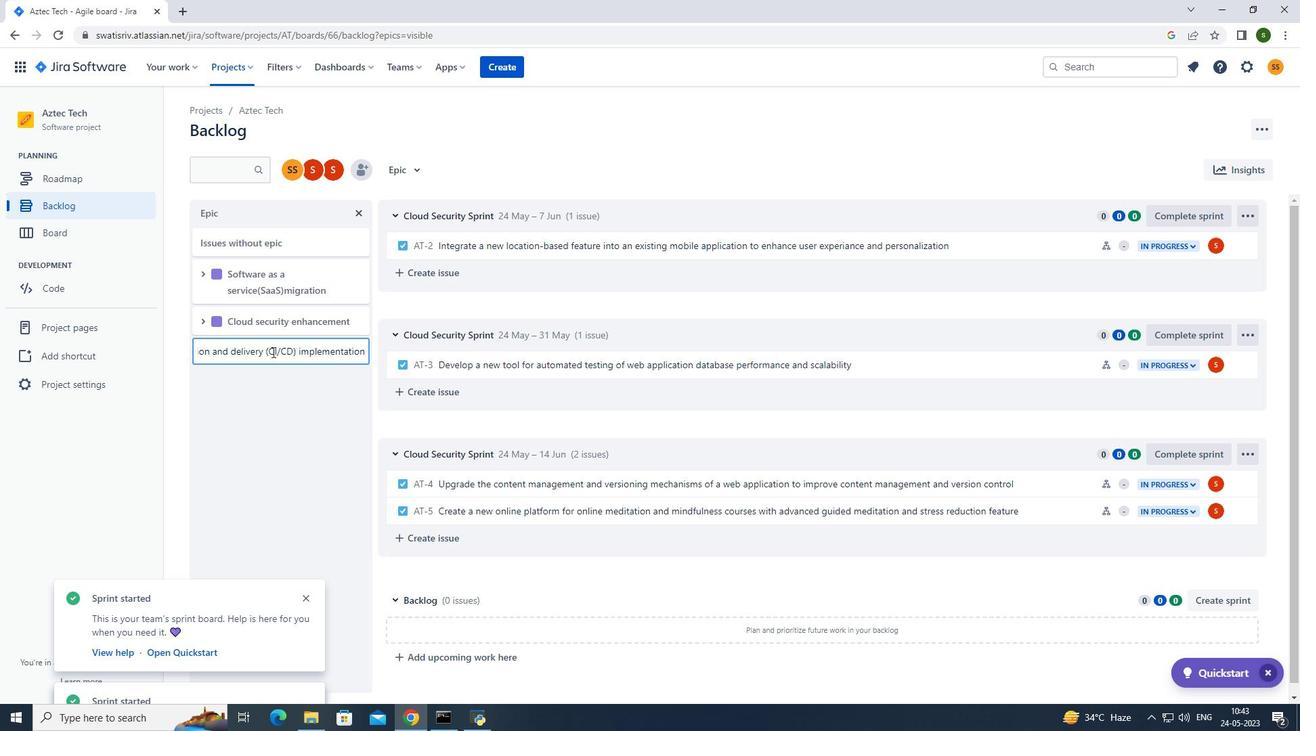
Action: Mouse moved to (294, 467)
Screenshot: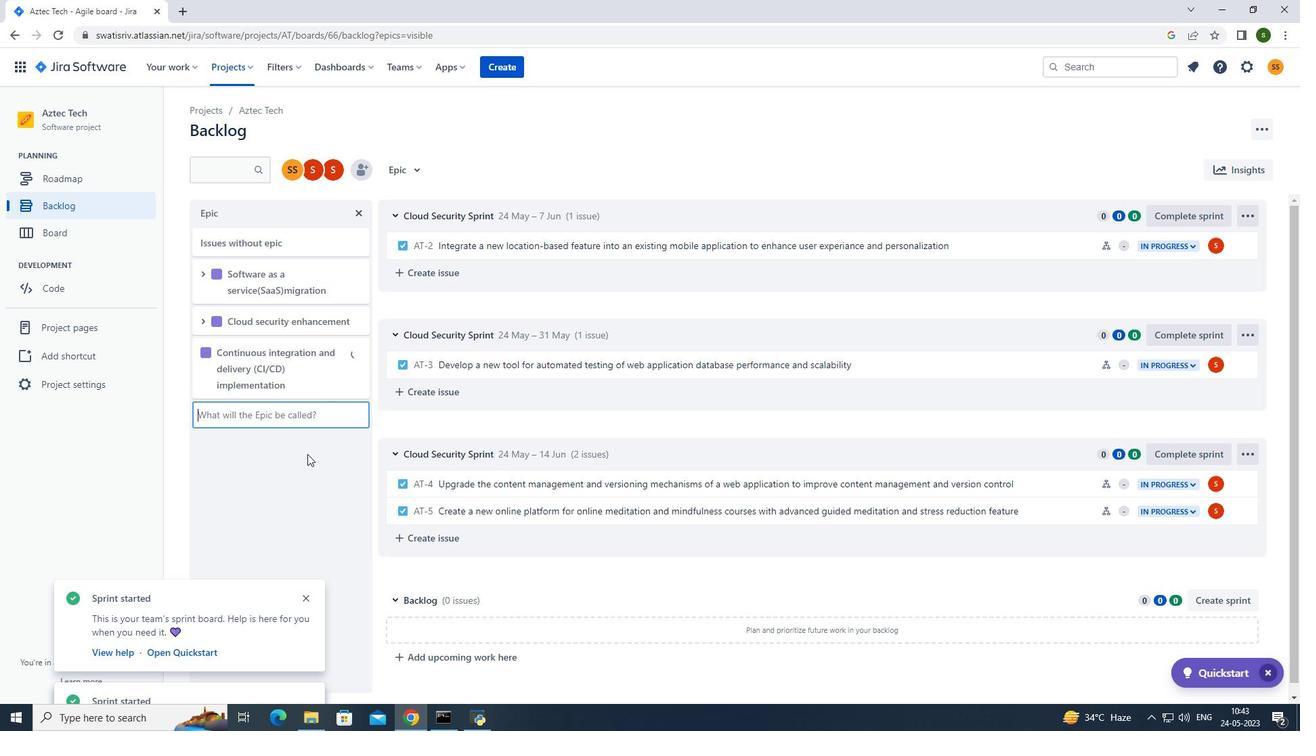 
